 Task: Research Airbnb options in Gharyan, Libya from 12th December, 2023 to 16th December, 2023 for 8 adults.8 bedrooms having 8 beds and 8 bathrooms. Property type can be hotel. Amenities needed are: wifi, TV, free parkinig on premises, gym, breakfast. Look for 3 properties as per requirement.
Action: Mouse moved to (485, 73)
Screenshot: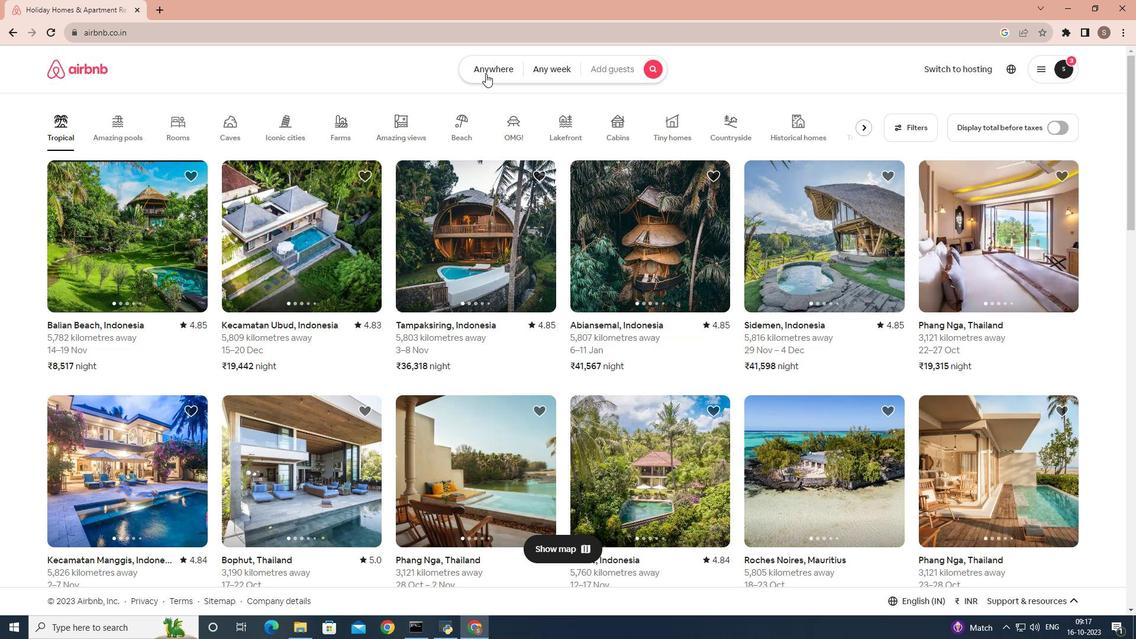 
Action: Mouse pressed left at (485, 73)
Screenshot: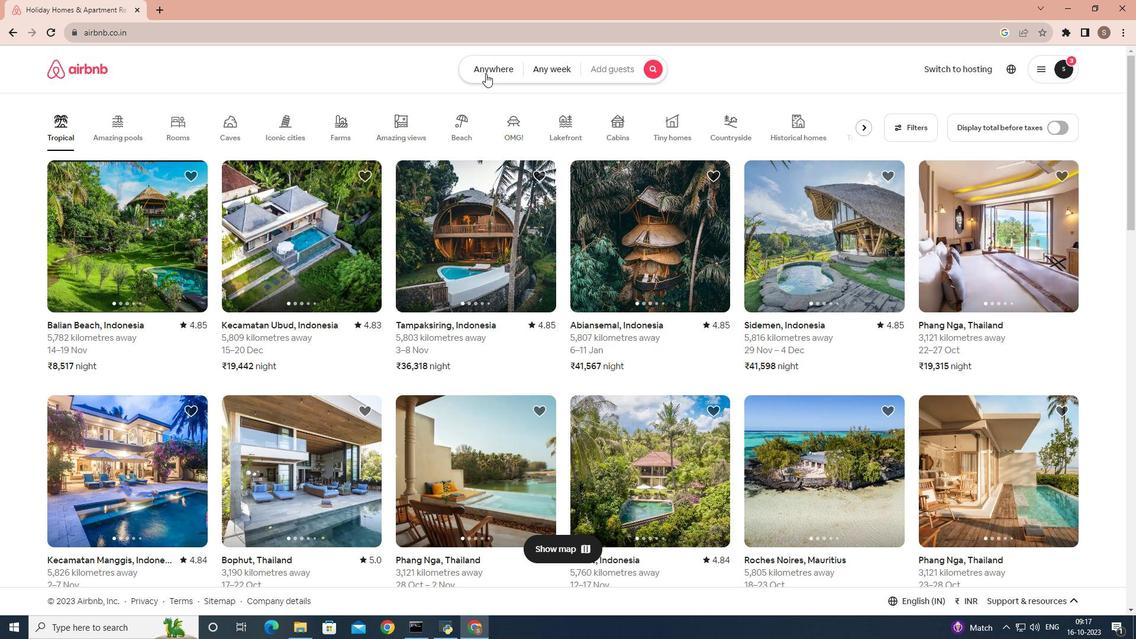 
Action: Mouse moved to (418, 116)
Screenshot: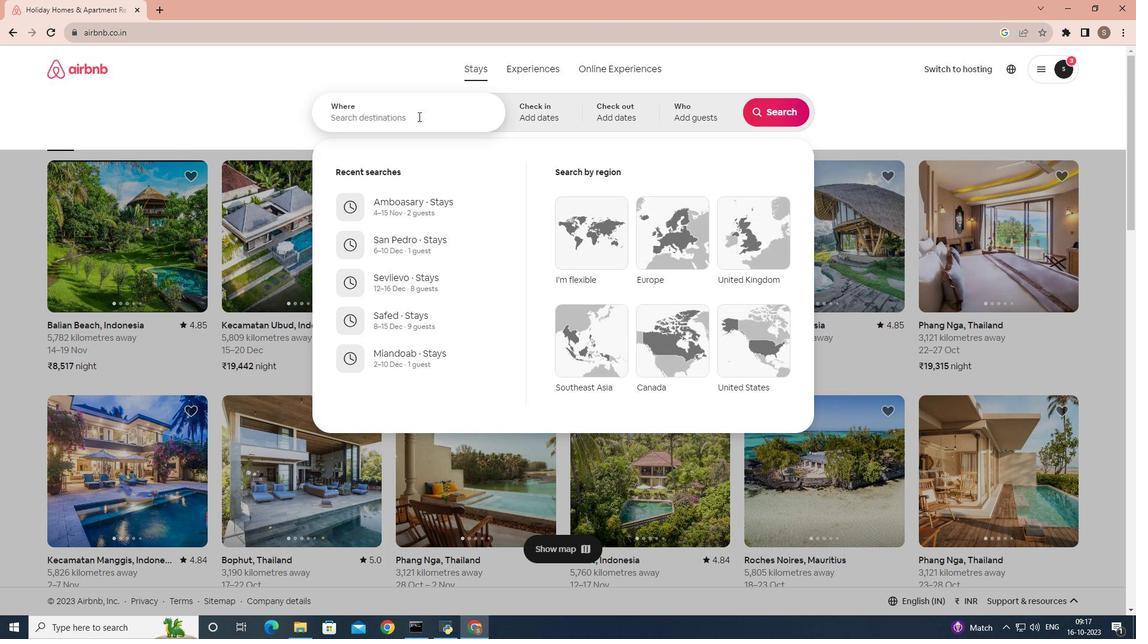 
Action: Mouse pressed left at (418, 116)
Screenshot: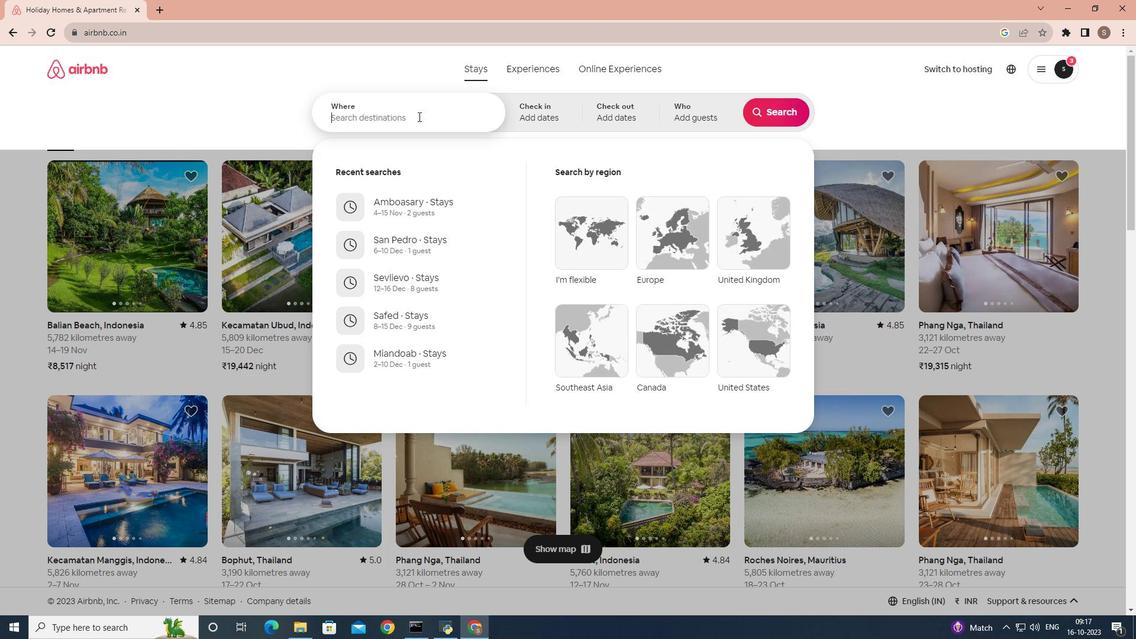 
Action: Key pressed <Key.shift><Key.shift>Gharyan,<Key.space><Key.shift>Libya
Screenshot: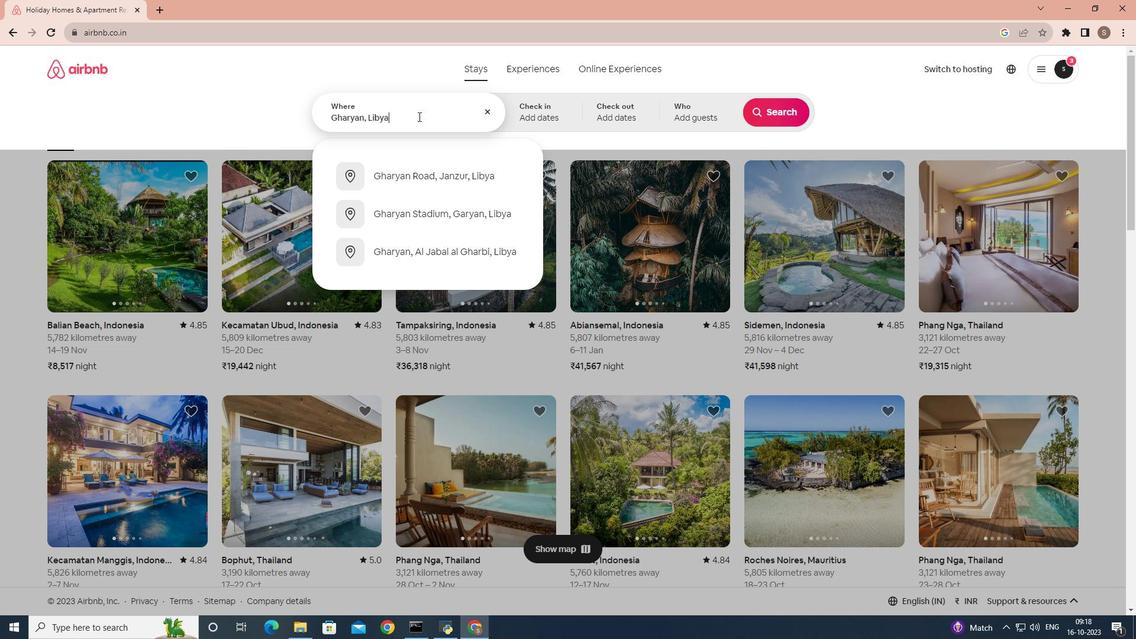 
Action: Mouse moved to (522, 113)
Screenshot: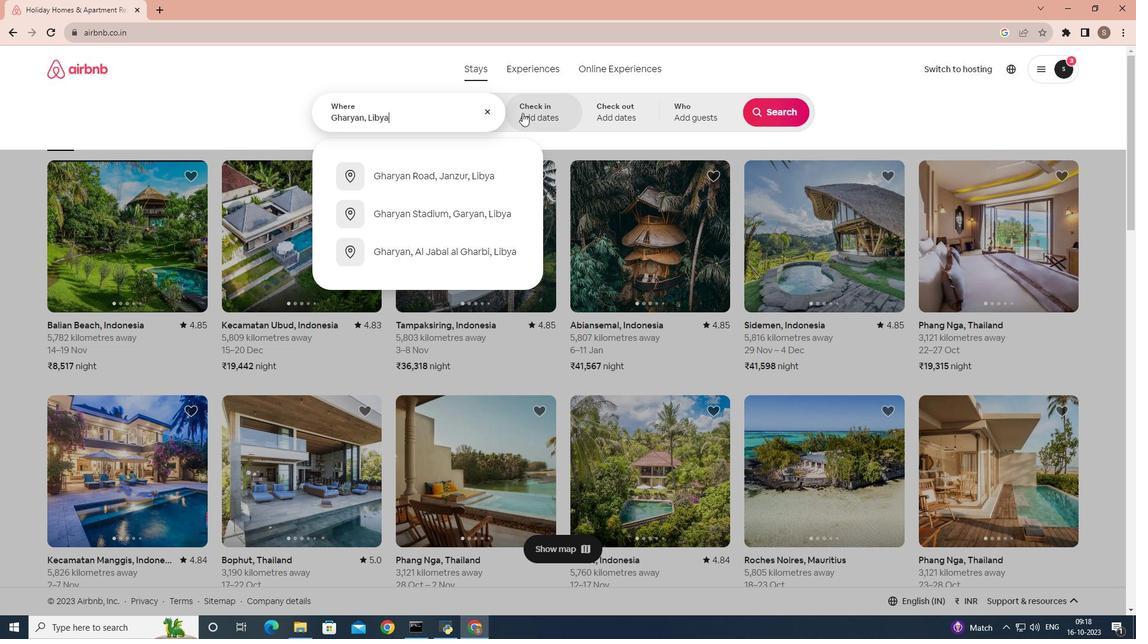 
Action: Mouse pressed left at (522, 113)
Screenshot: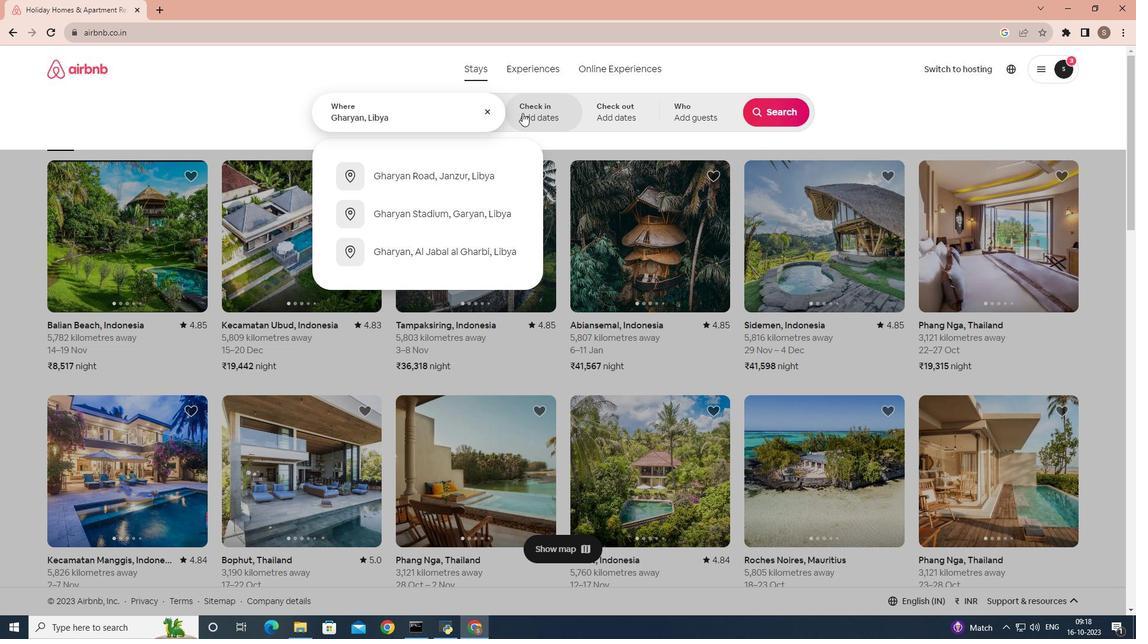 
Action: Mouse moved to (773, 205)
Screenshot: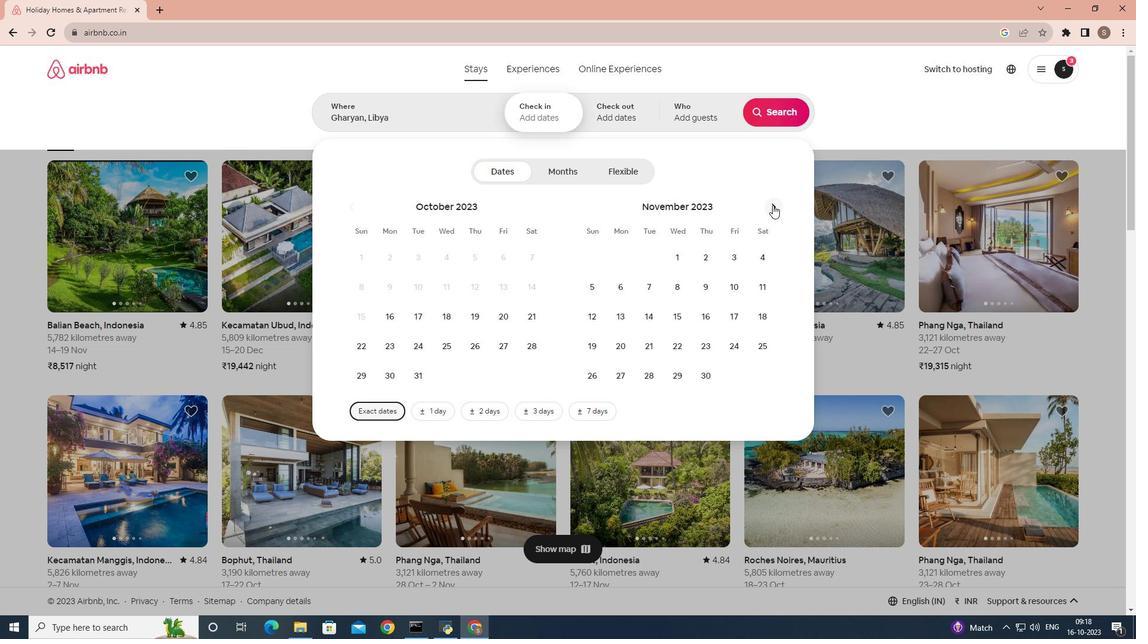 
Action: Mouse pressed left at (773, 205)
Screenshot: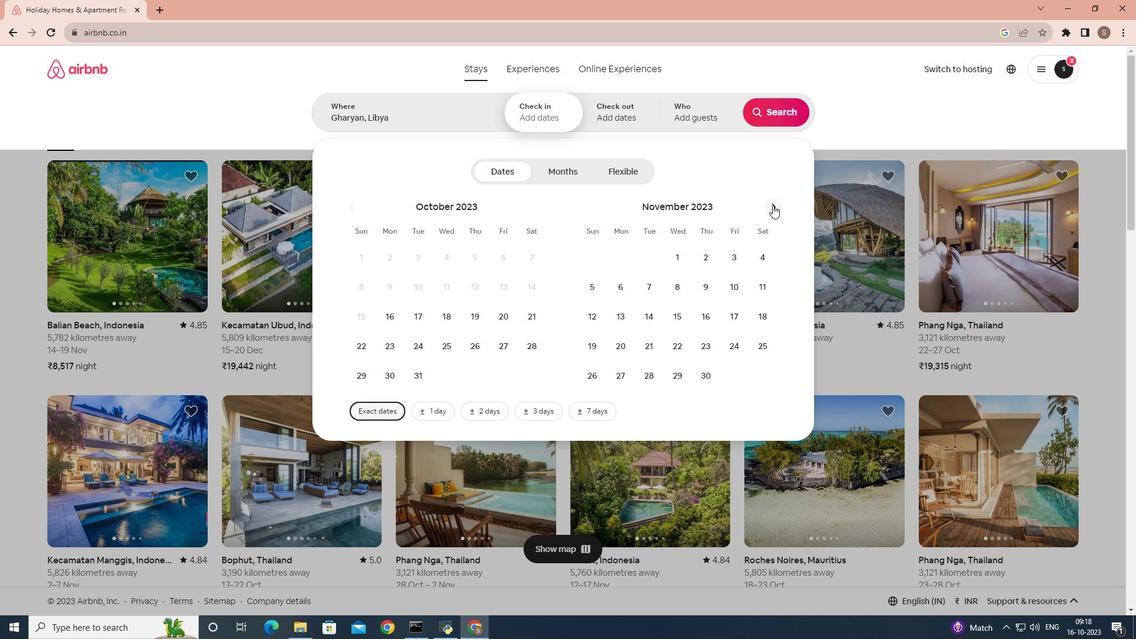 
Action: Mouse moved to (640, 315)
Screenshot: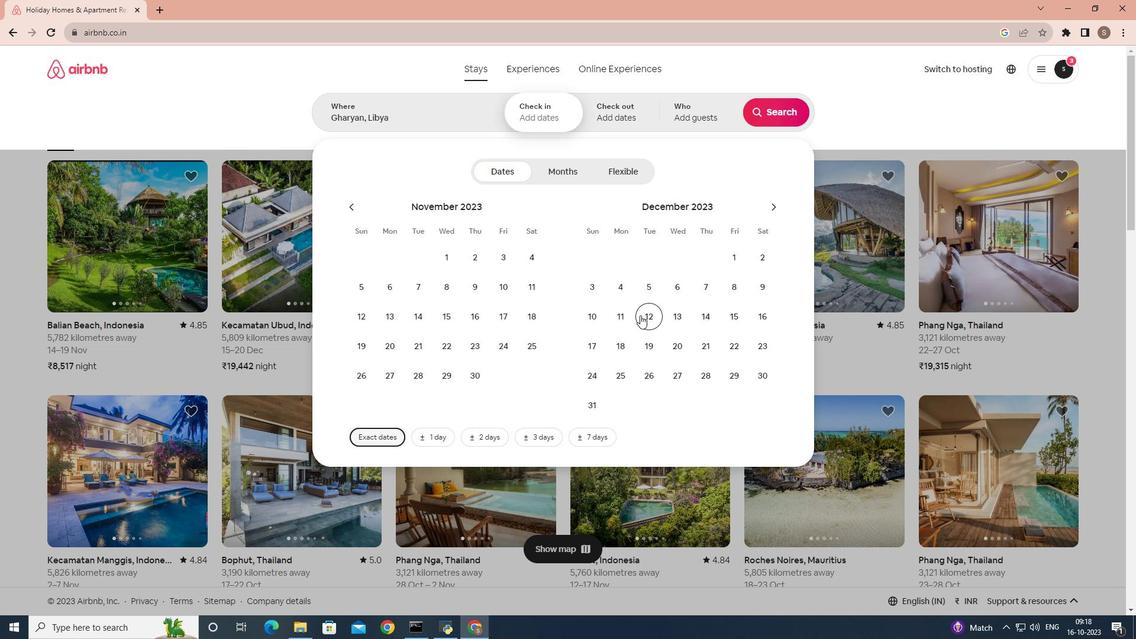 
Action: Mouse pressed left at (640, 315)
Screenshot: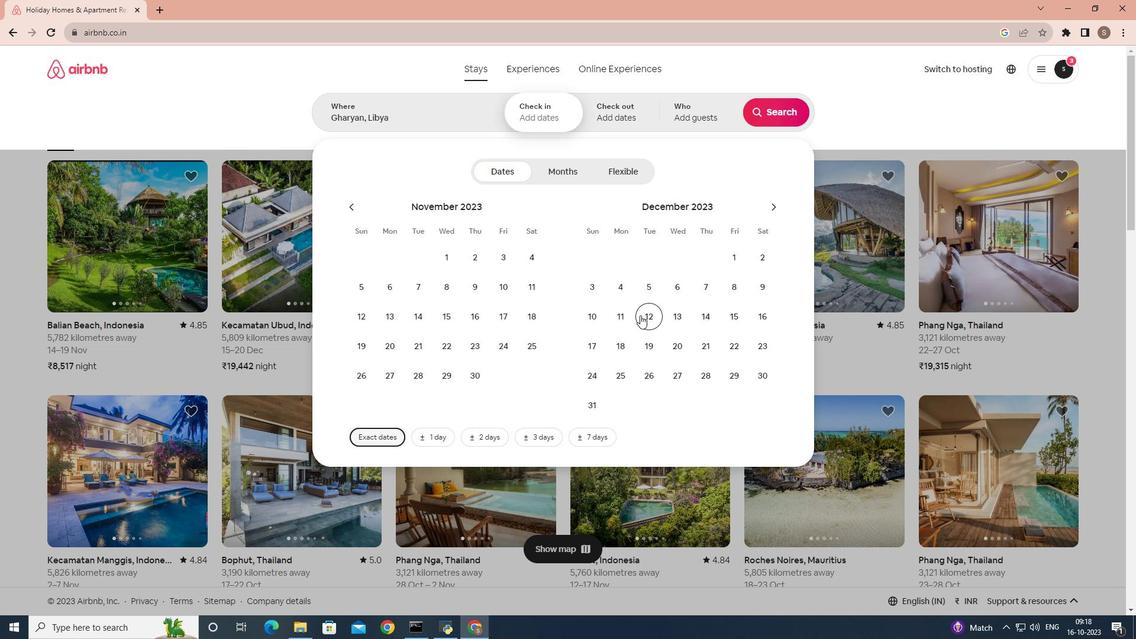 
Action: Mouse moved to (762, 314)
Screenshot: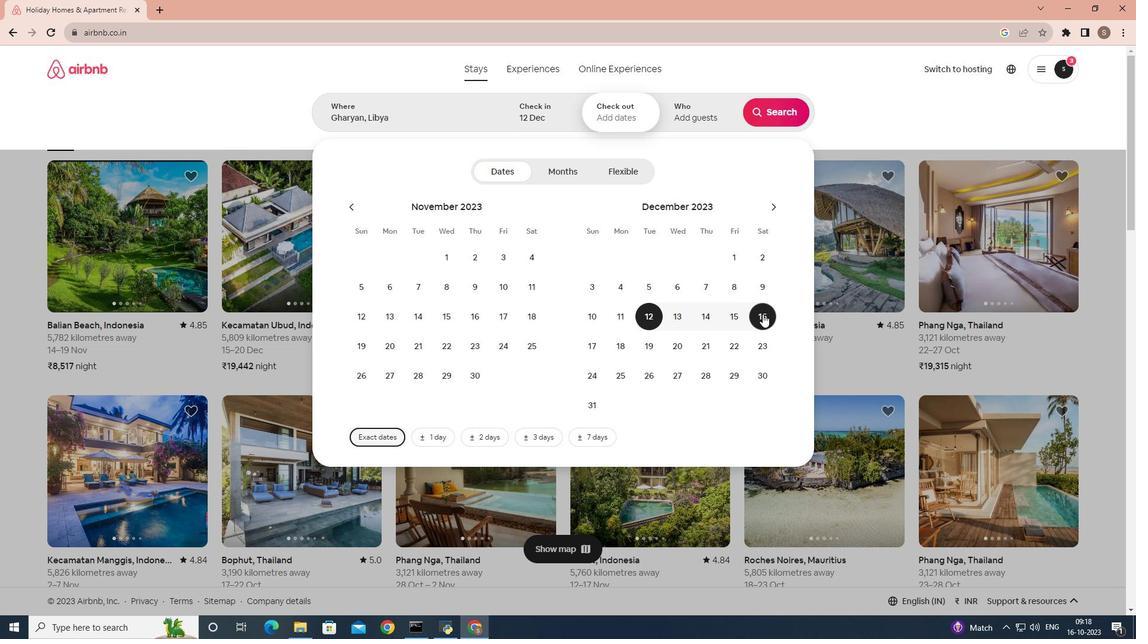 
Action: Mouse pressed left at (762, 314)
Screenshot: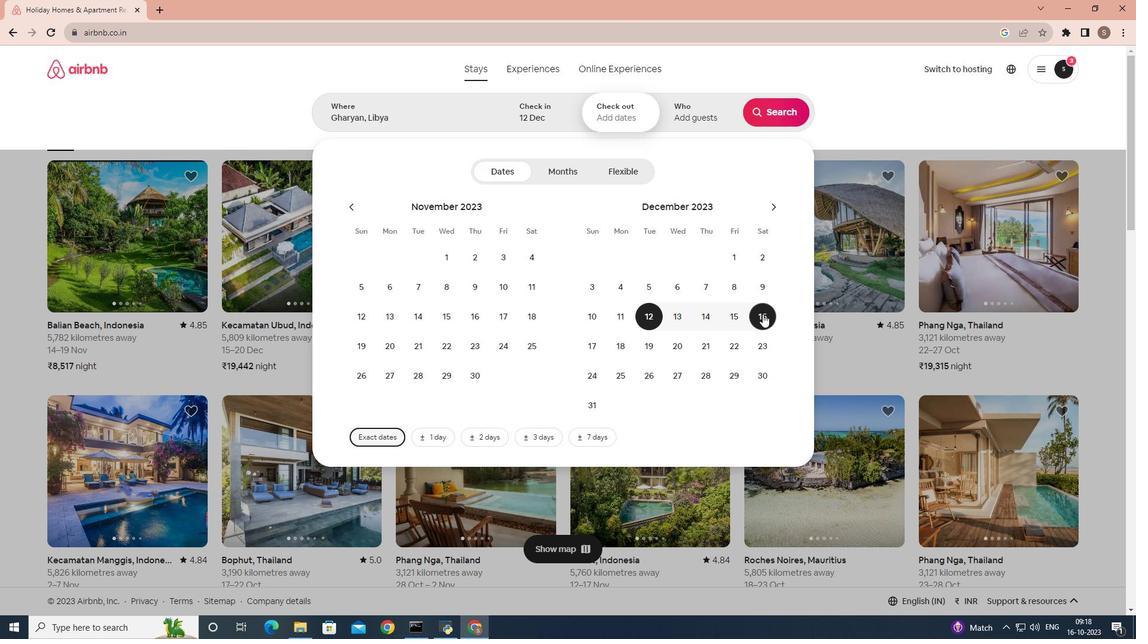 
Action: Mouse moved to (714, 116)
Screenshot: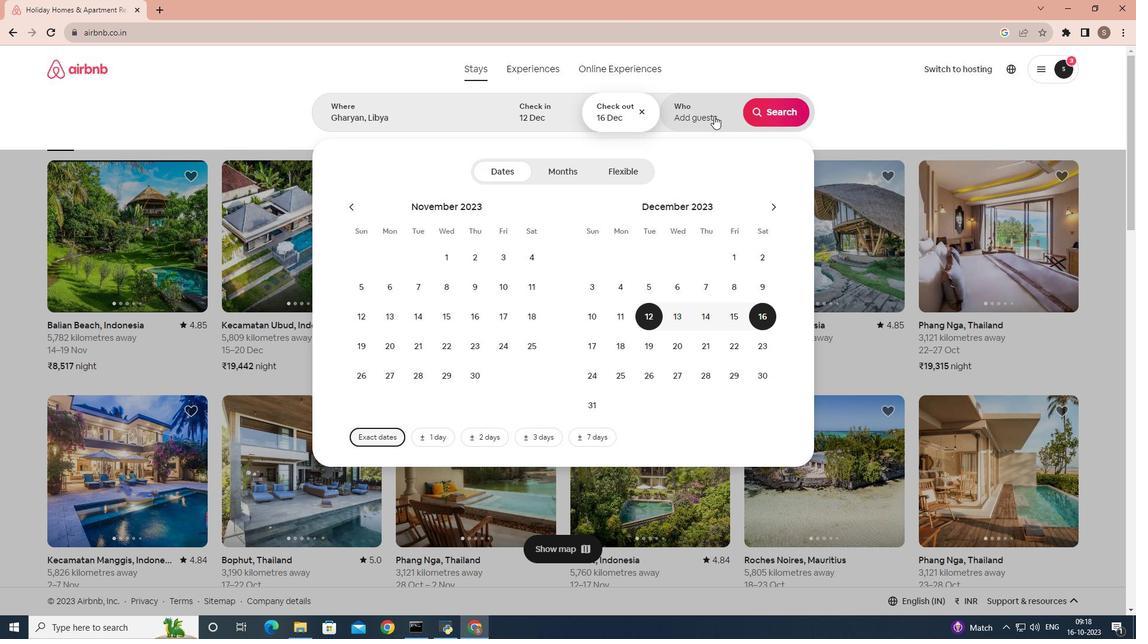 
Action: Mouse pressed left at (714, 116)
Screenshot: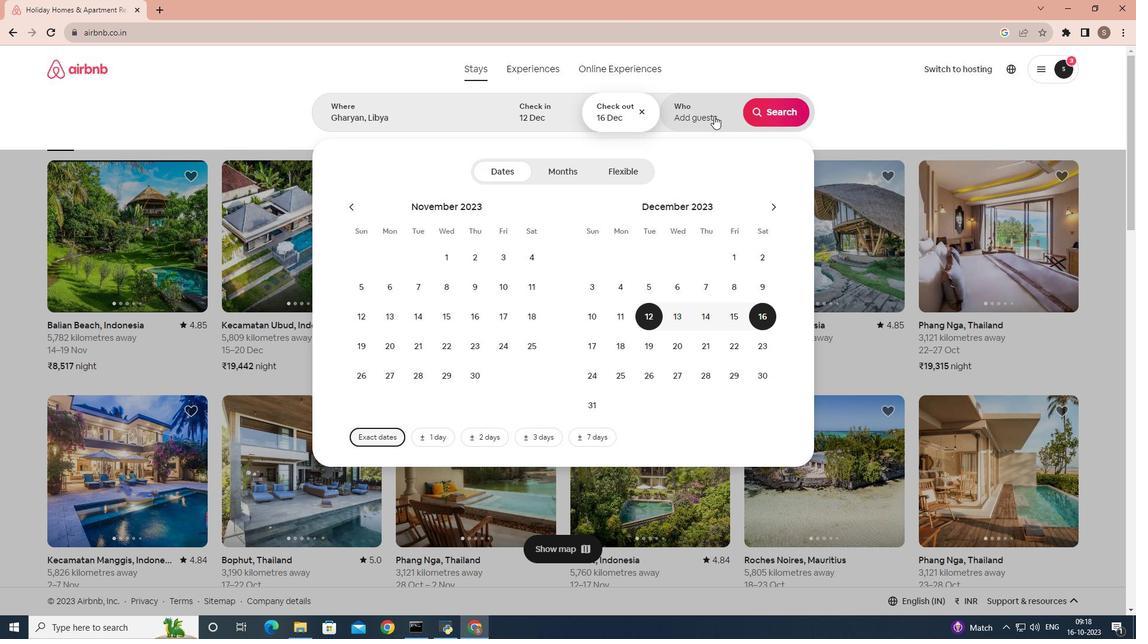 
Action: Mouse moved to (786, 178)
Screenshot: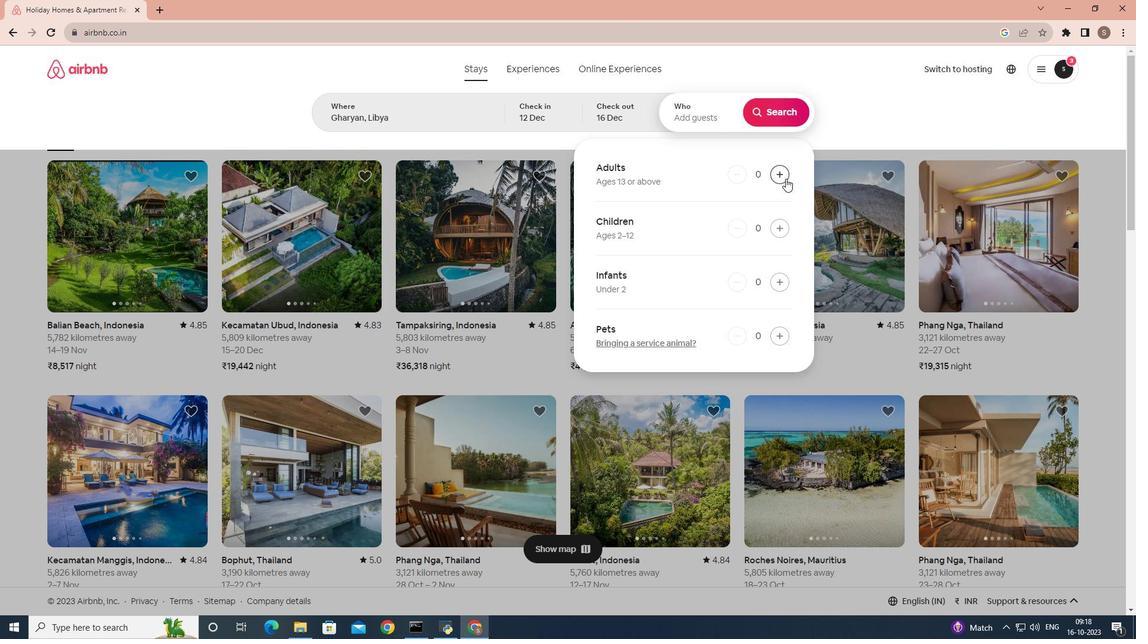
Action: Mouse pressed left at (786, 178)
Screenshot: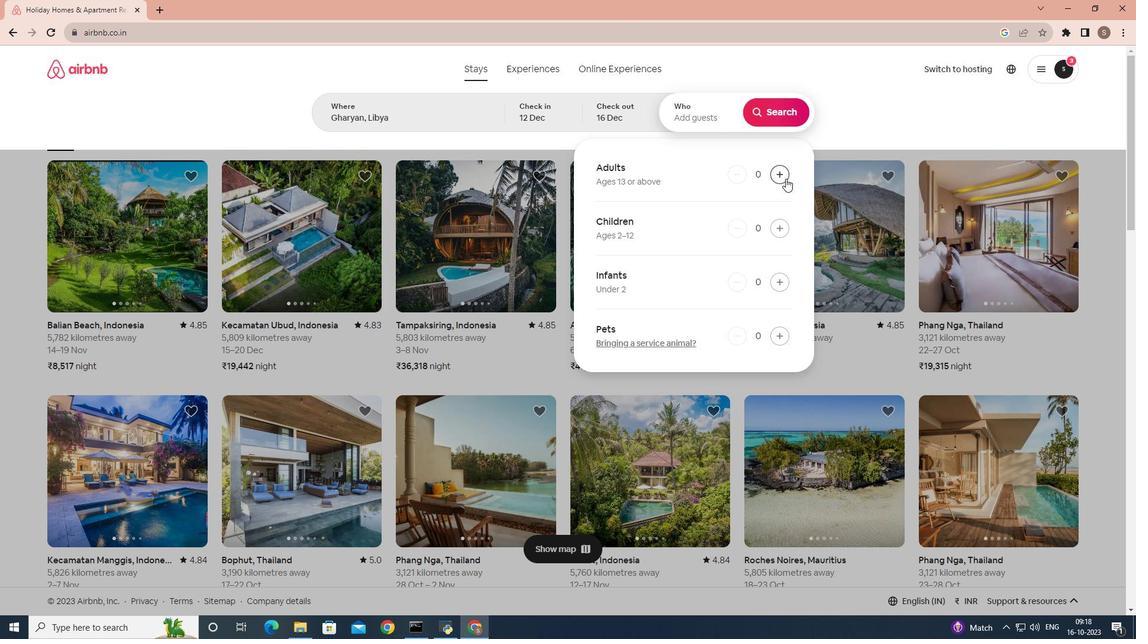 
Action: Mouse pressed left at (786, 178)
Screenshot: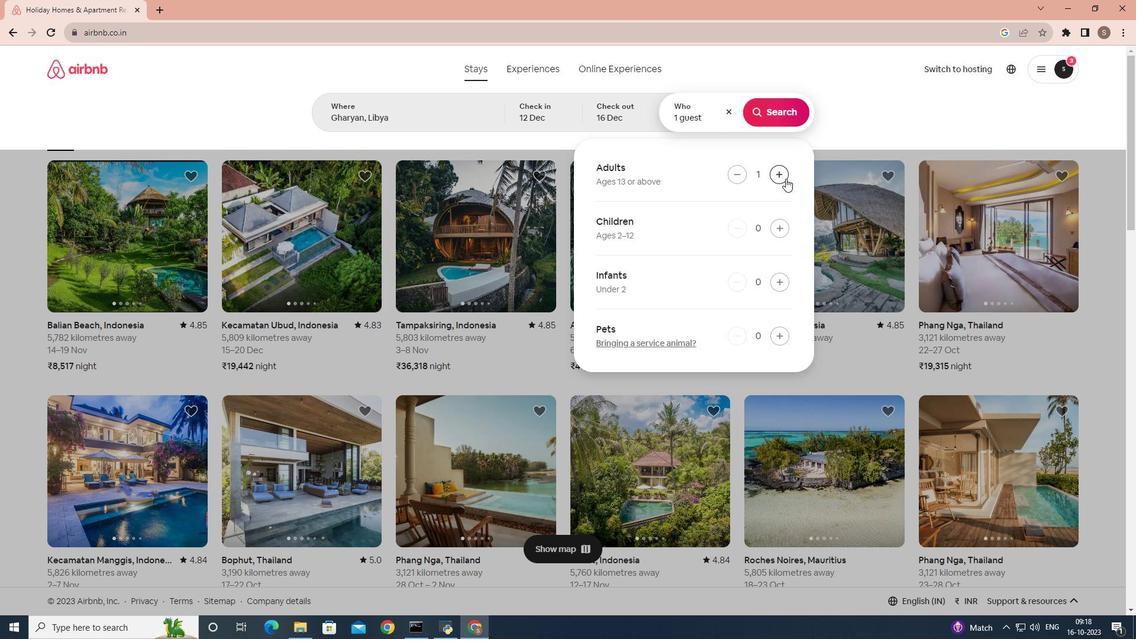 
Action: Mouse pressed left at (786, 178)
Screenshot: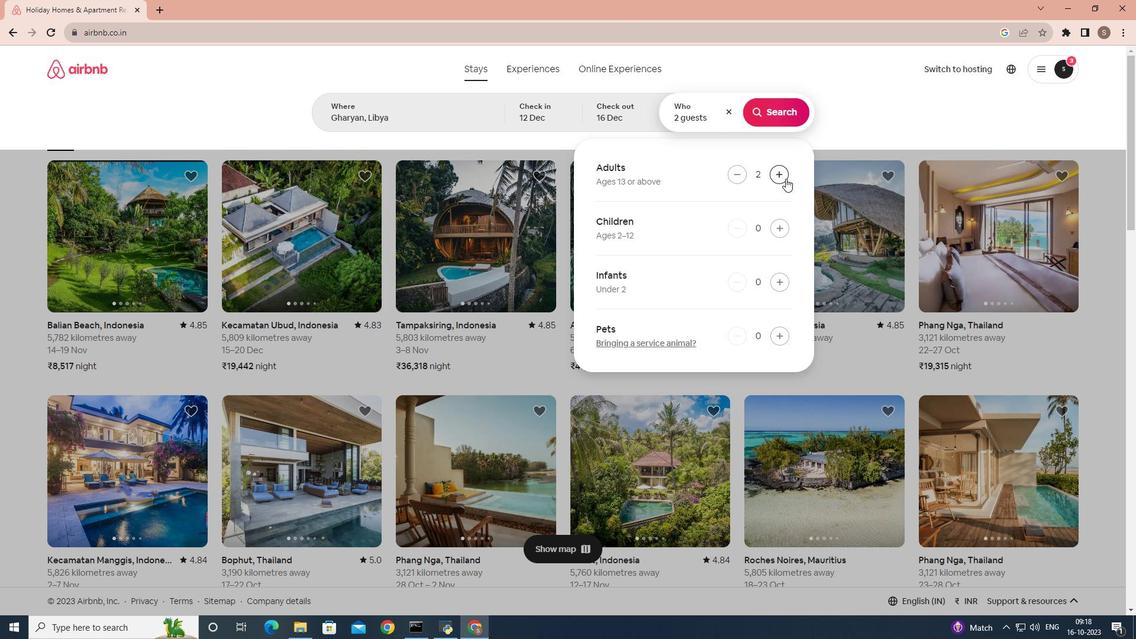 
Action: Mouse pressed left at (786, 178)
Screenshot: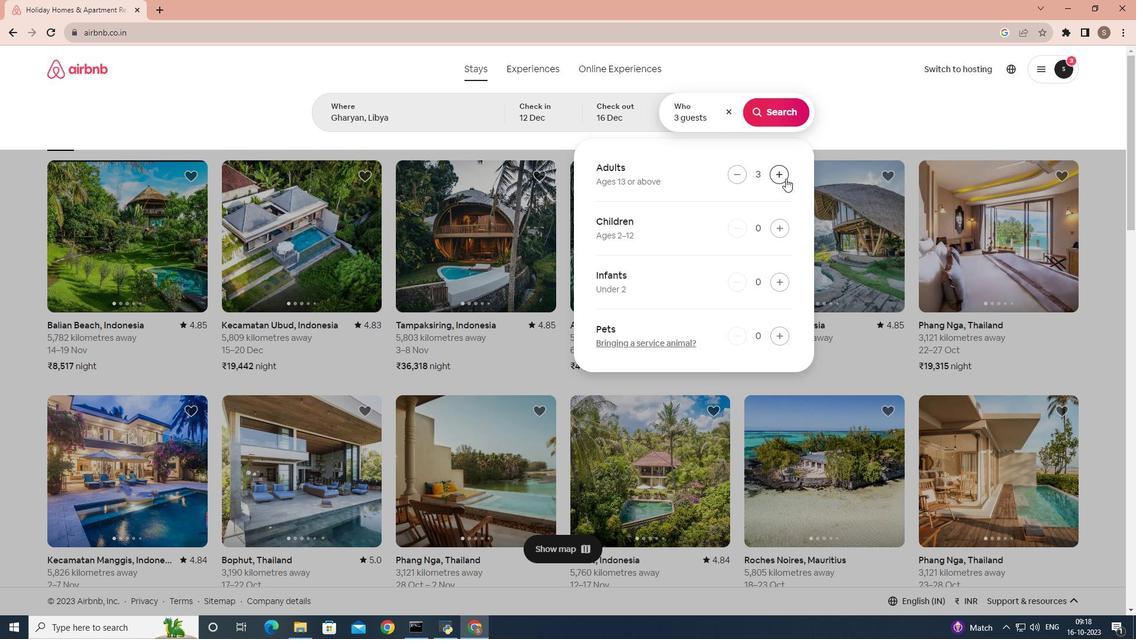 
Action: Mouse pressed left at (786, 178)
Screenshot: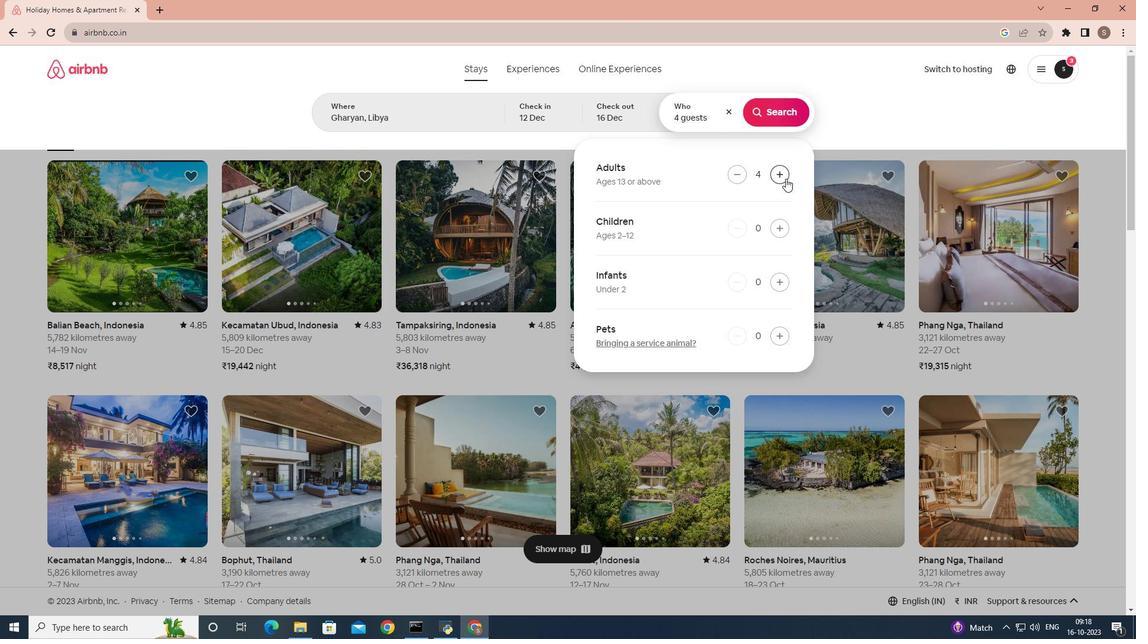 
Action: Mouse pressed left at (786, 178)
Screenshot: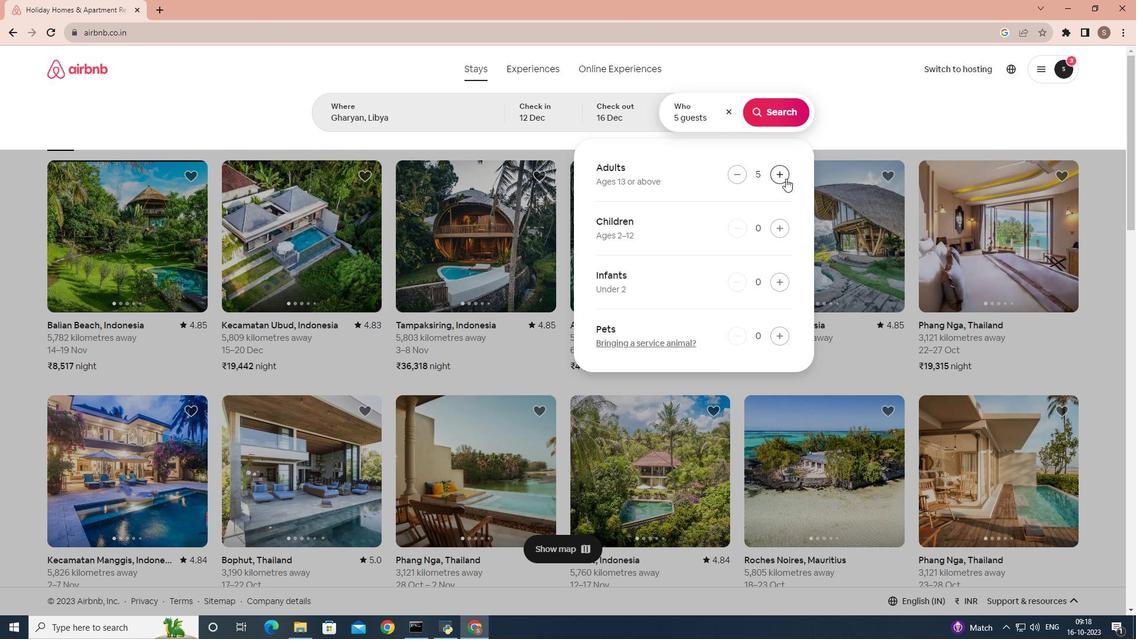 
Action: Mouse pressed left at (786, 178)
Screenshot: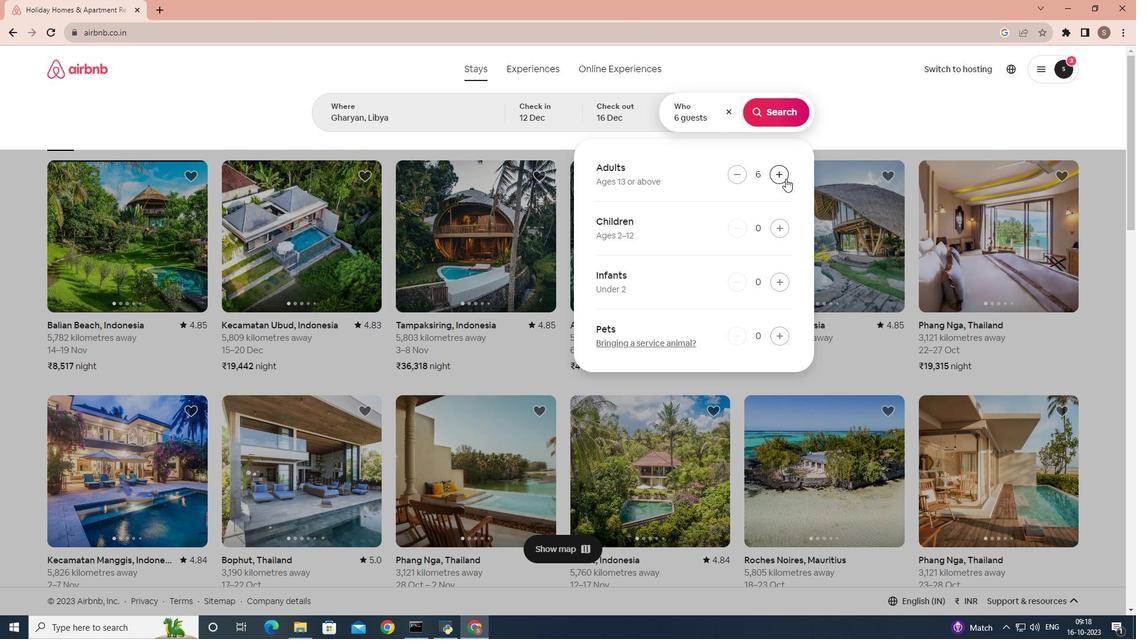 
Action: Mouse pressed left at (786, 178)
Screenshot: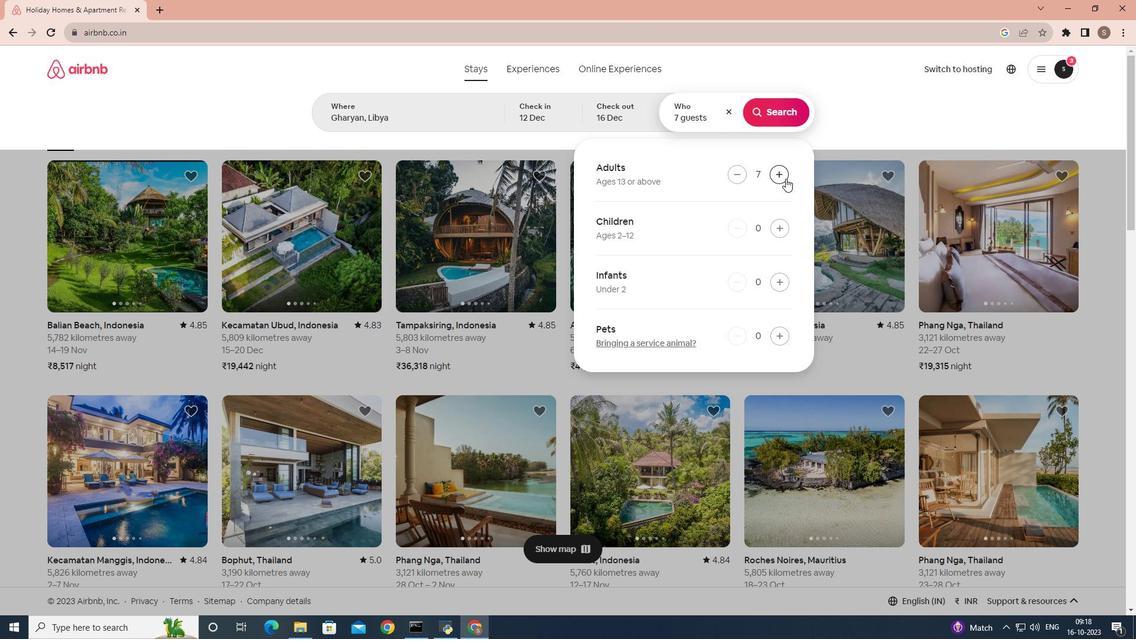 
Action: Mouse moved to (758, 114)
Screenshot: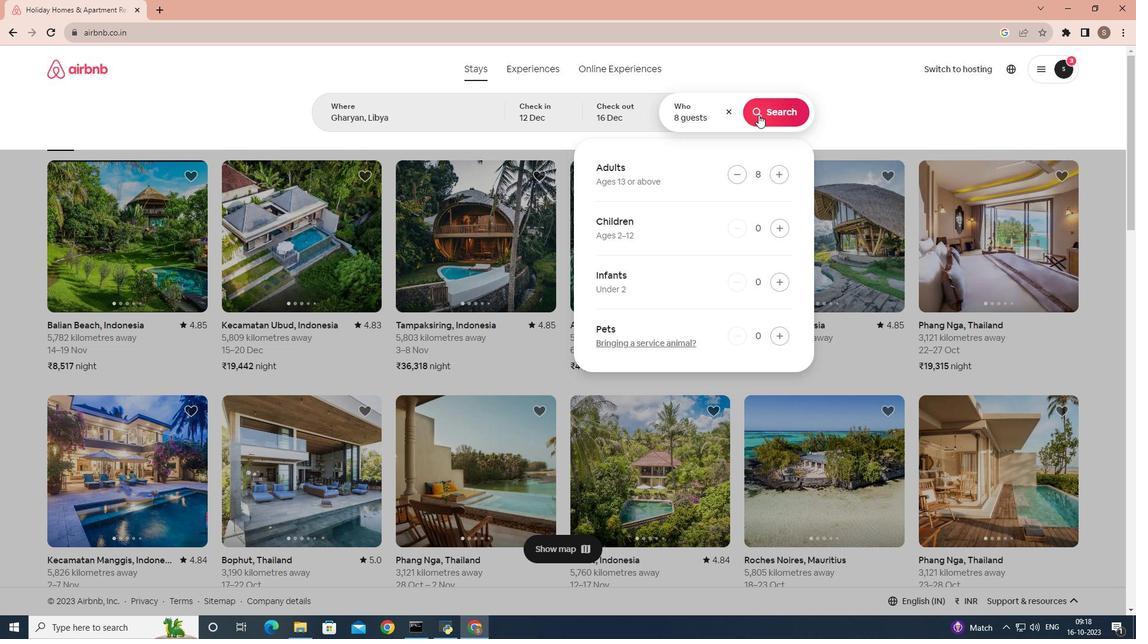 
Action: Mouse pressed left at (758, 114)
Screenshot: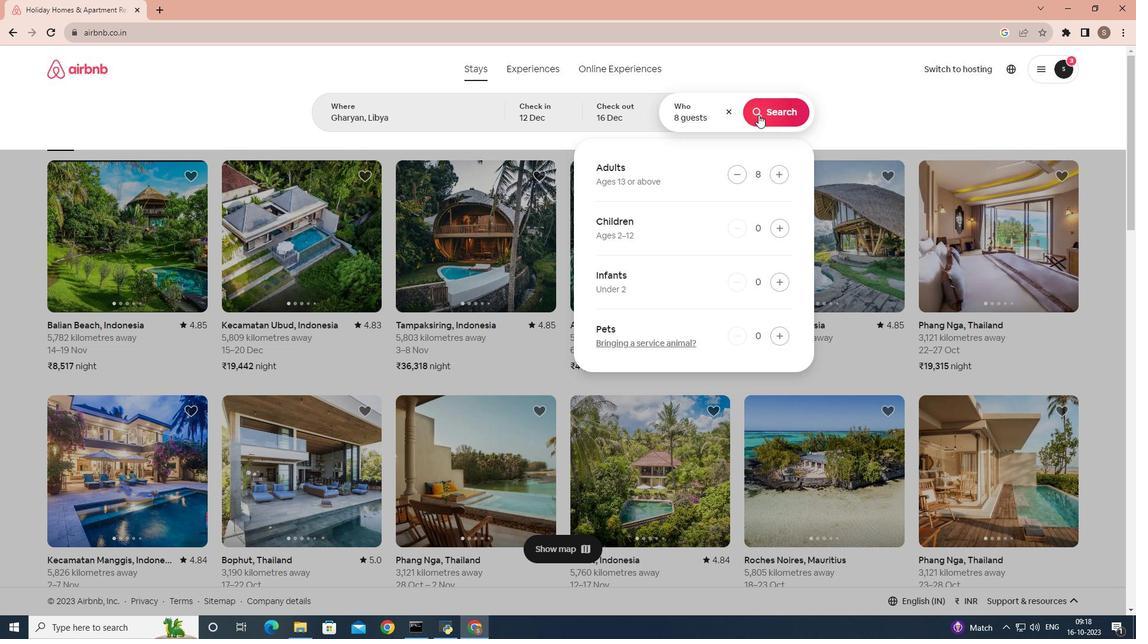 
Action: Mouse moved to (952, 117)
Screenshot: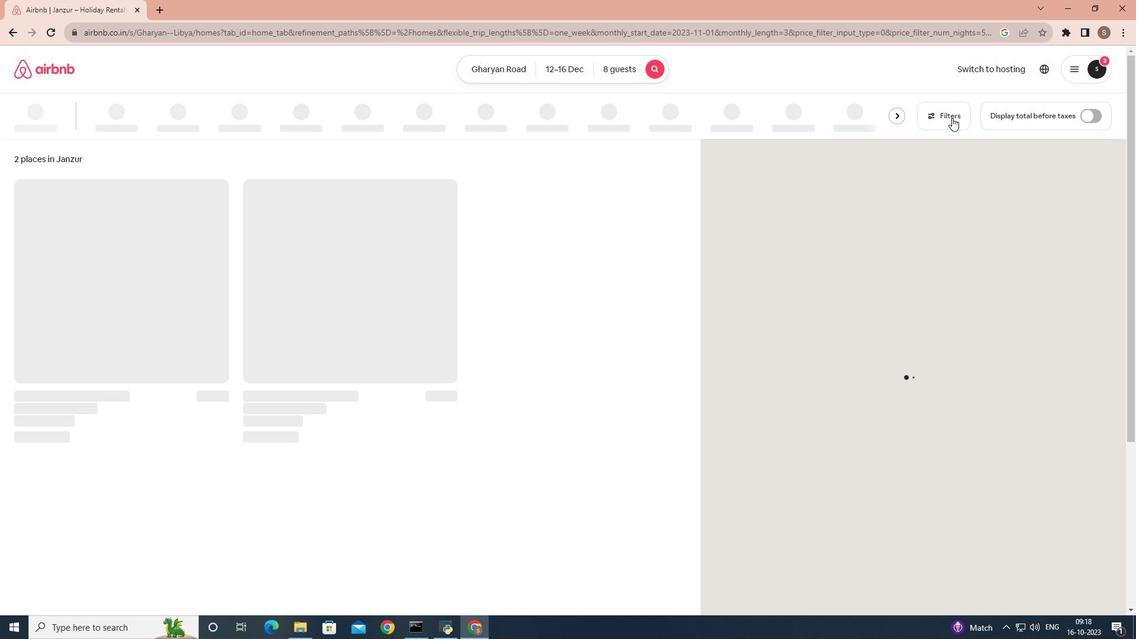 
Action: Mouse pressed left at (952, 117)
Screenshot: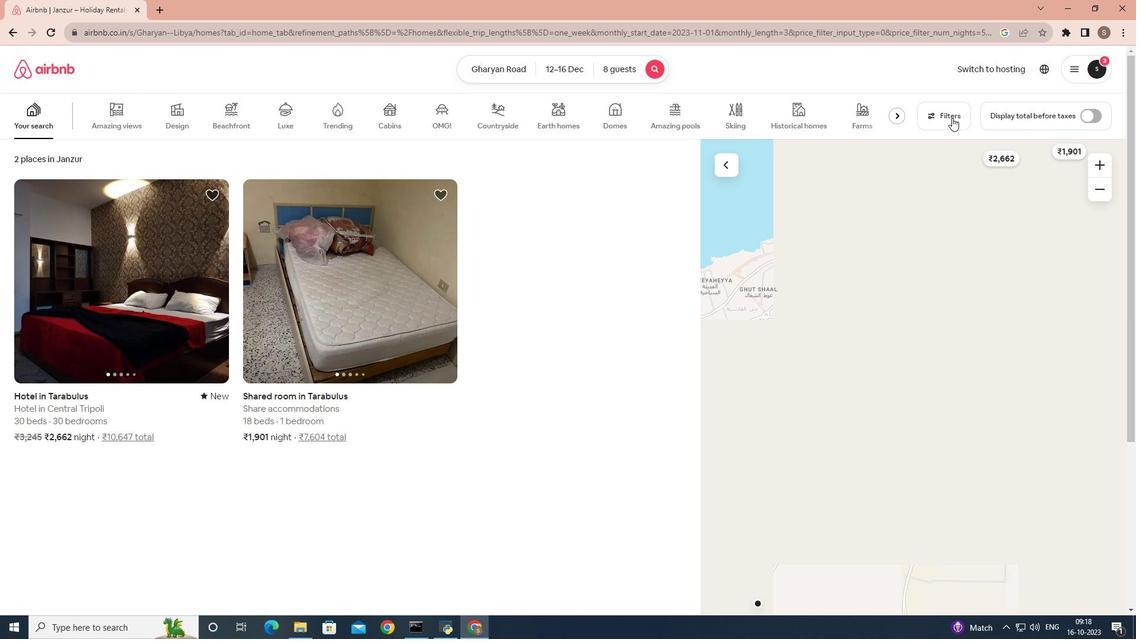 
Action: Mouse moved to (619, 311)
Screenshot: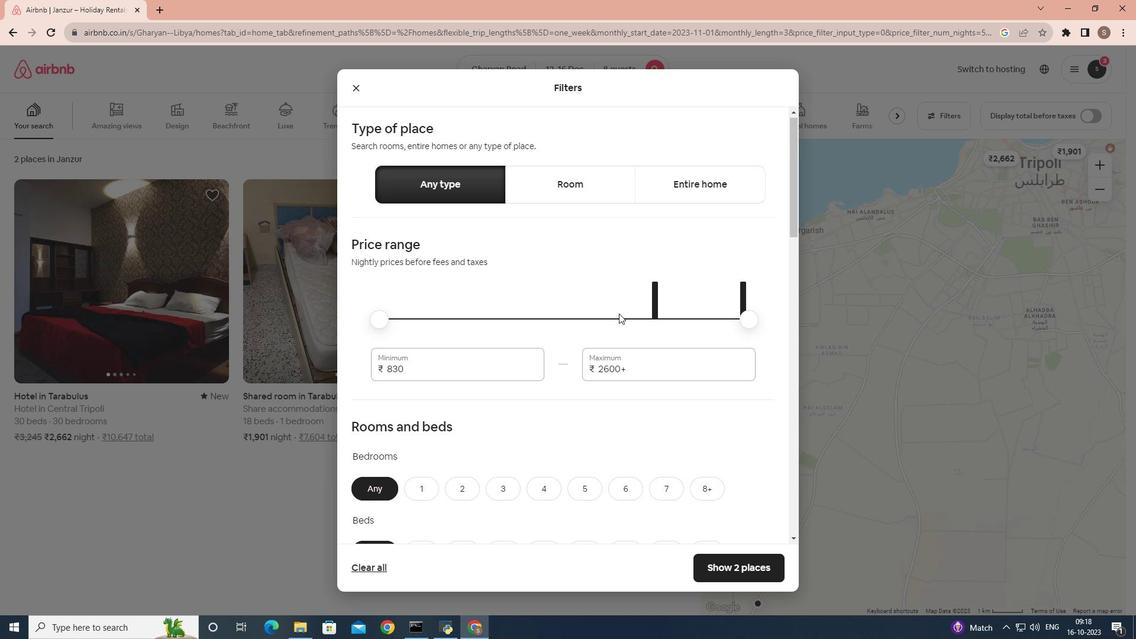 
Action: Mouse scrolled (619, 310) with delta (0, 0)
Screenshot: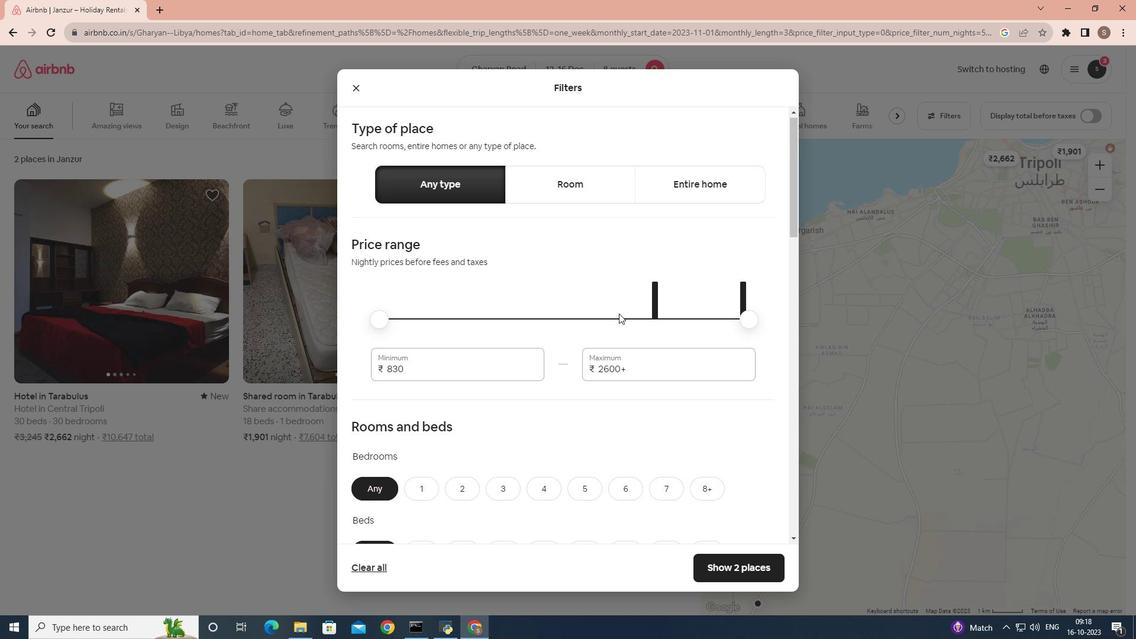 
Action: Mouse moved to (709, 425)
Screenshot: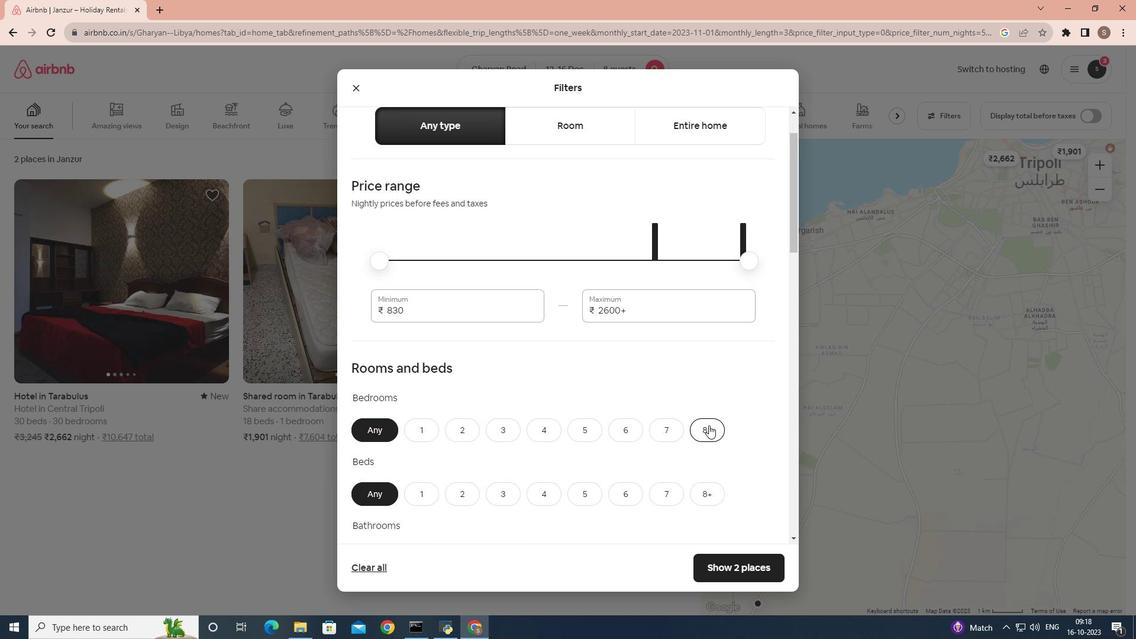
Action: Mouse pressed left at (709, 425)
Screenshot: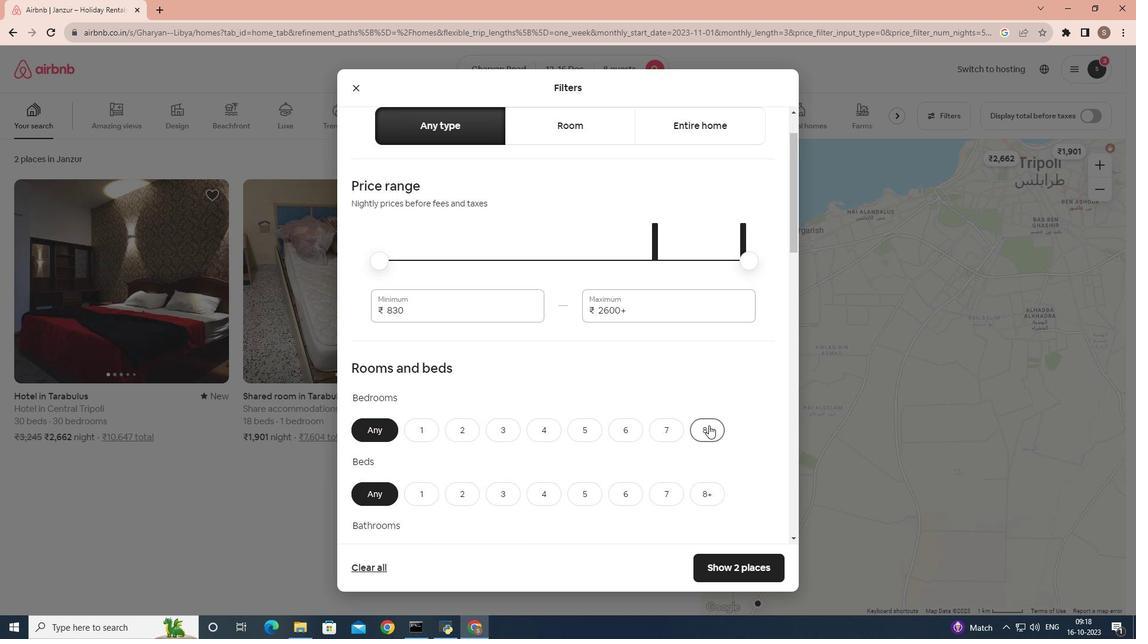 
Action: Mouse scrolled (709, 424) with delta (0, 0)
Screenshot: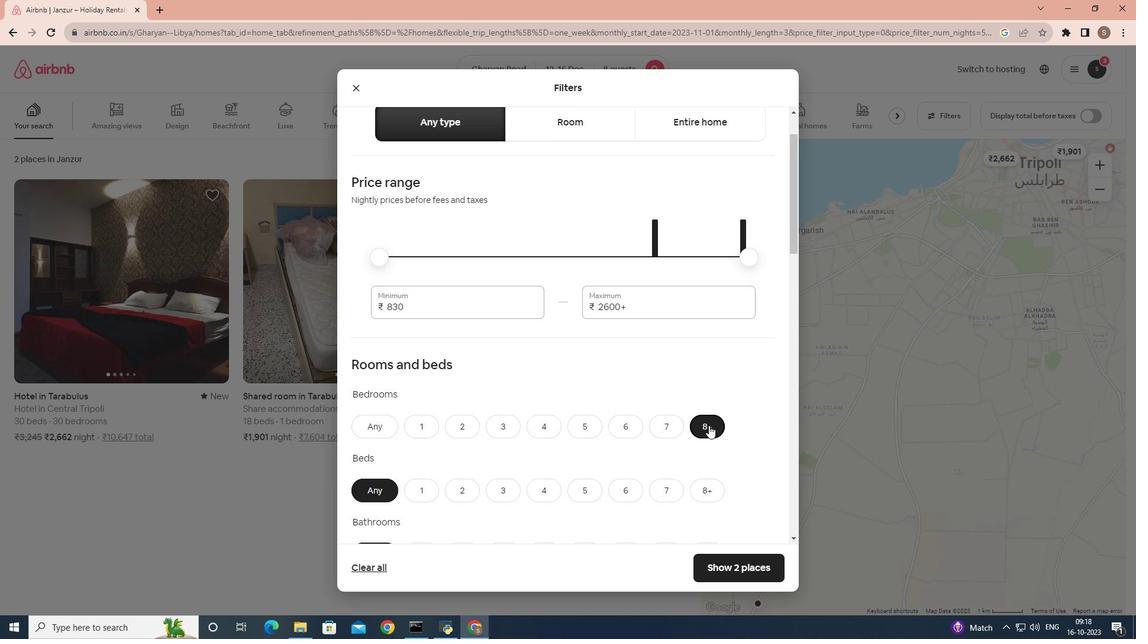 
Action: Mouse moved to (709, 431)
Screenshot: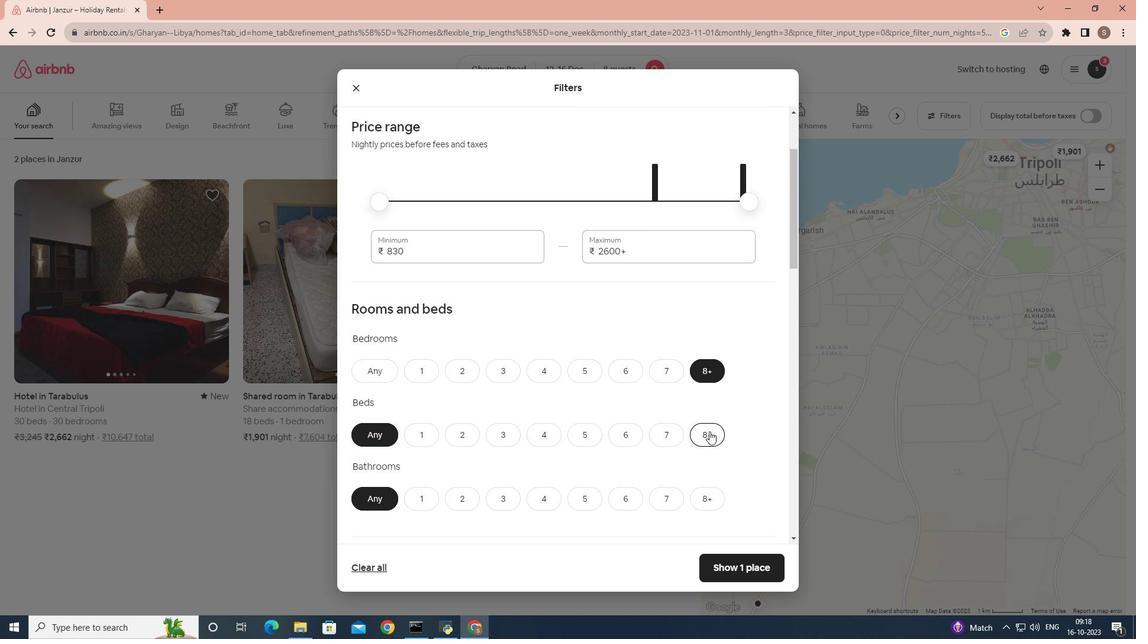 
Action: Mouse pressed left at (709, 431)
Screenshot: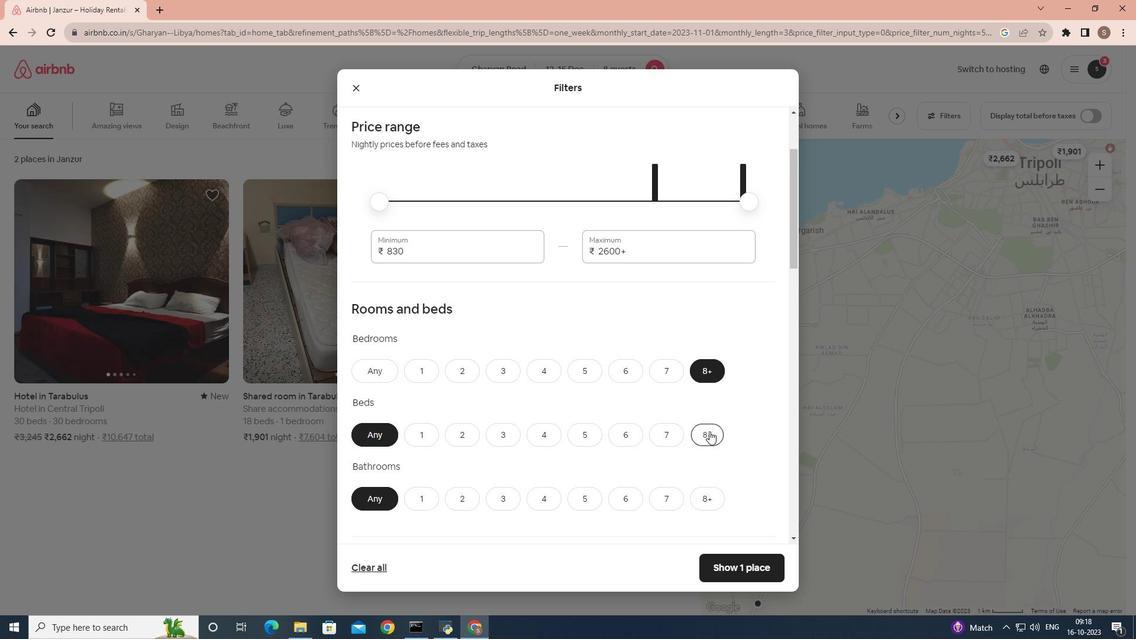 
Action: Mouse scrolled (709, 430) with delta (0, 0)
Screenshot: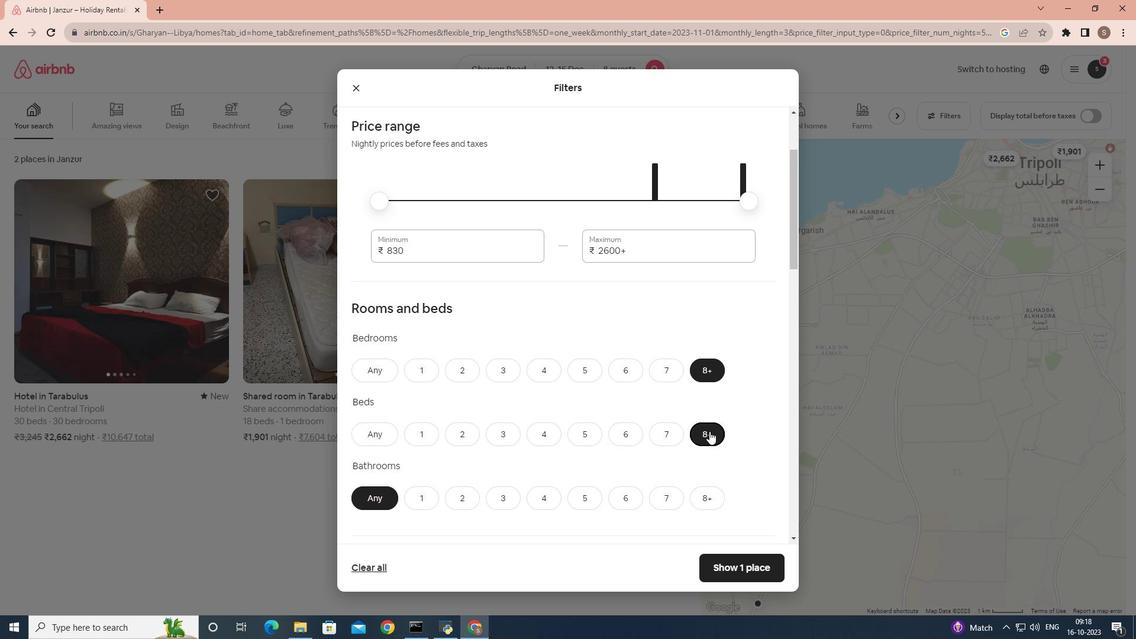 
Action: Mouse moved to (703, 438)
Screenshot: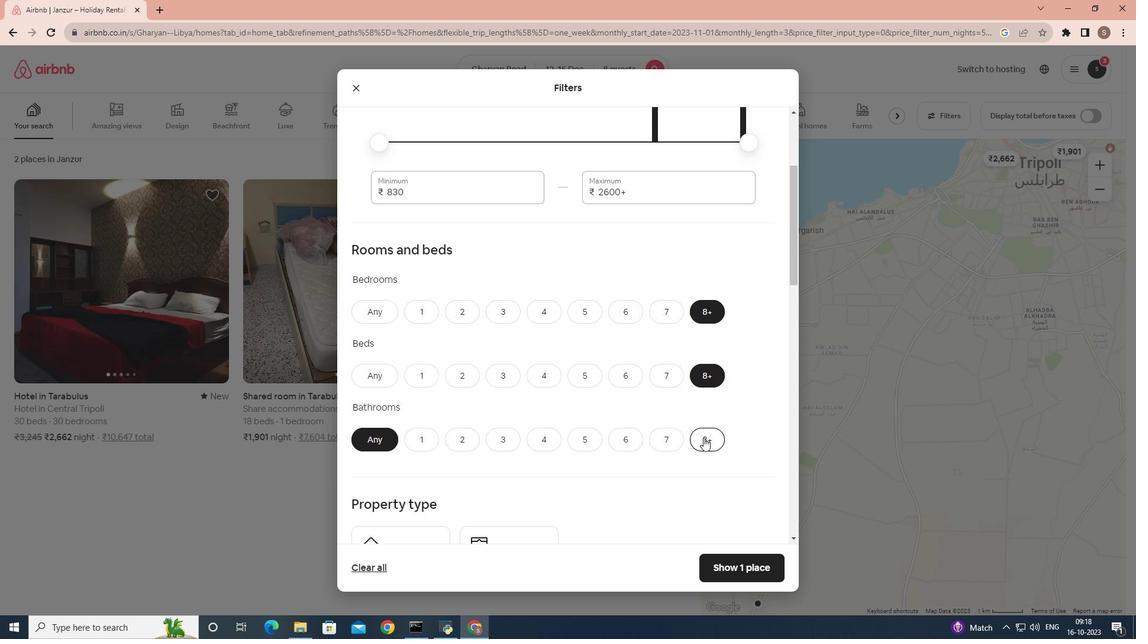 
Action: Mouse pressed left at (703, 438)
Screenshot: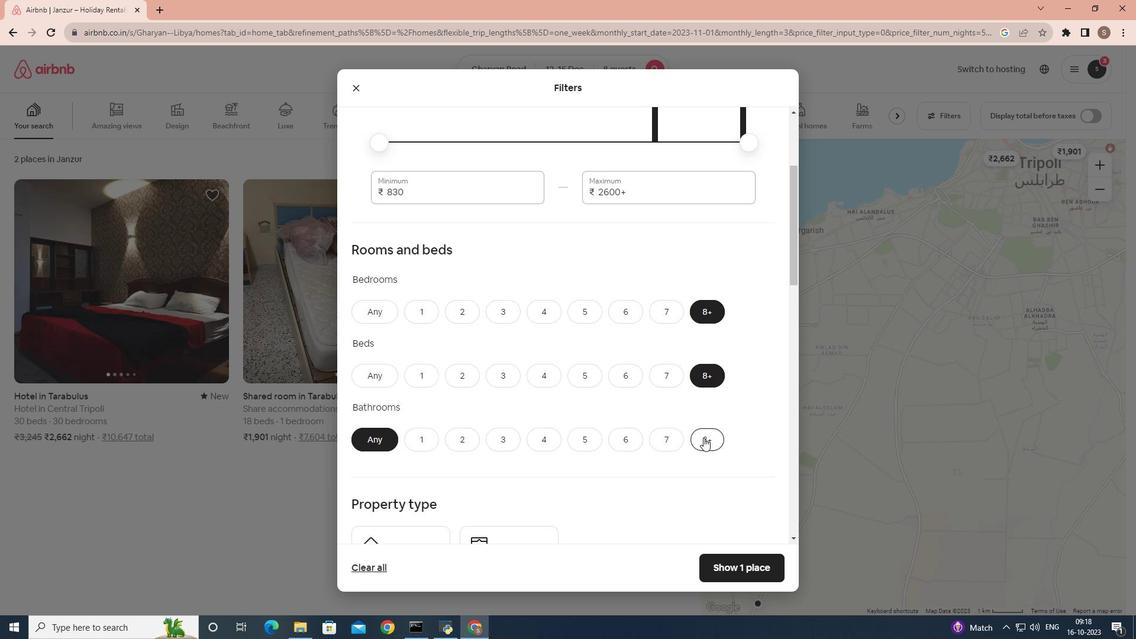 
Action: Mouse scrolled (703, 437) with delta (0, 0)
Screenshot: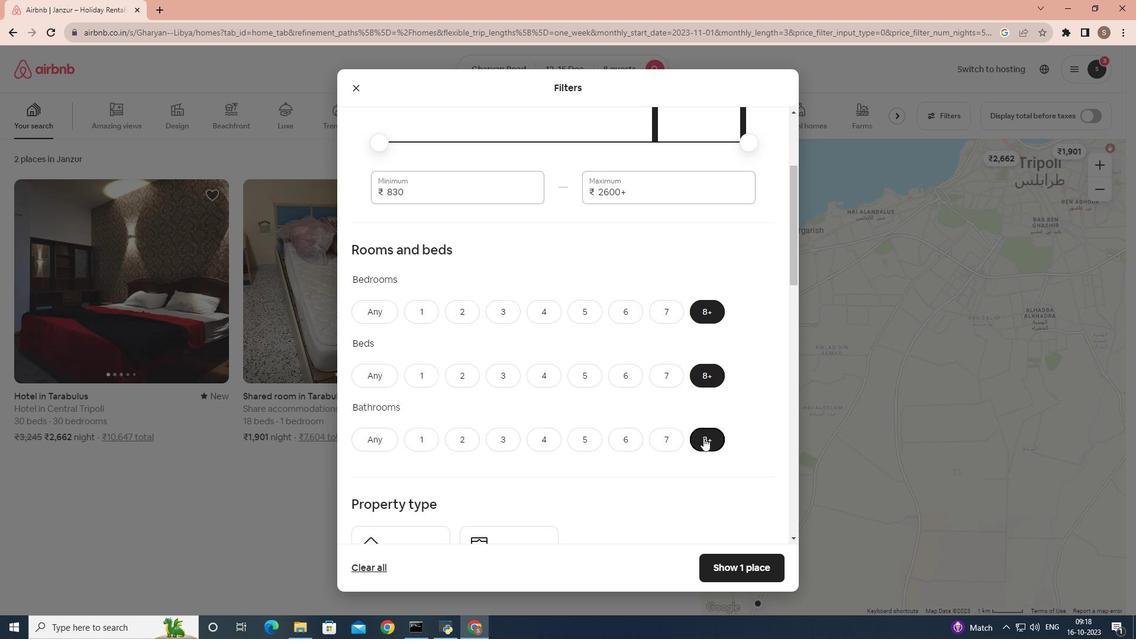 
Action: Mouse moved to (699, 430)
Screenshot: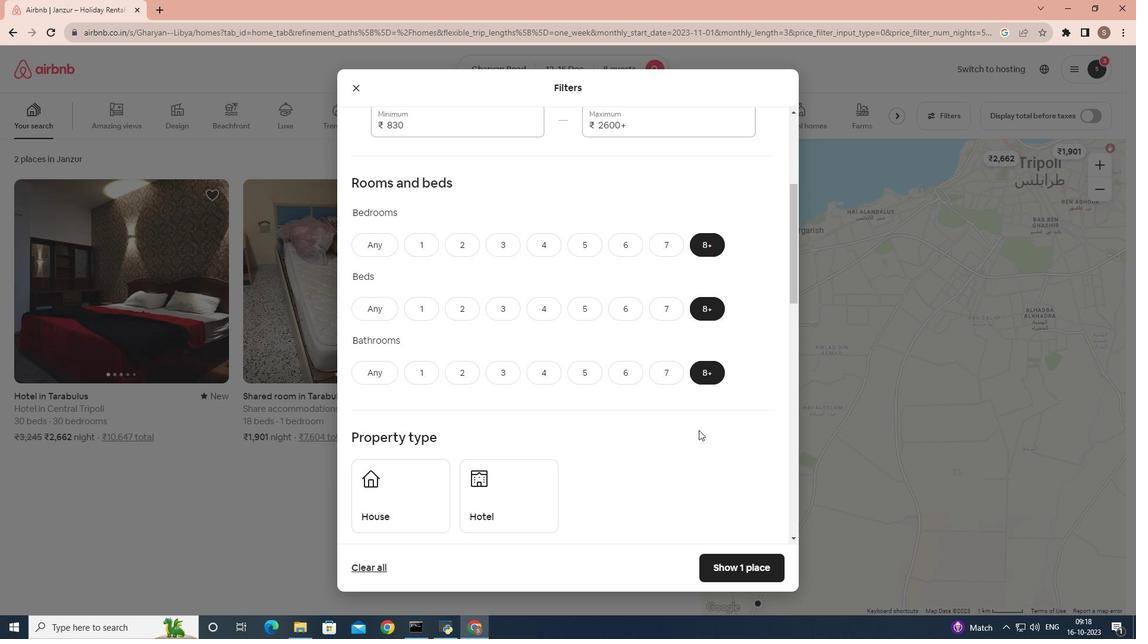 
Action: Mouse scrolled (699, 430) with delta (0, 0)
Screenshot: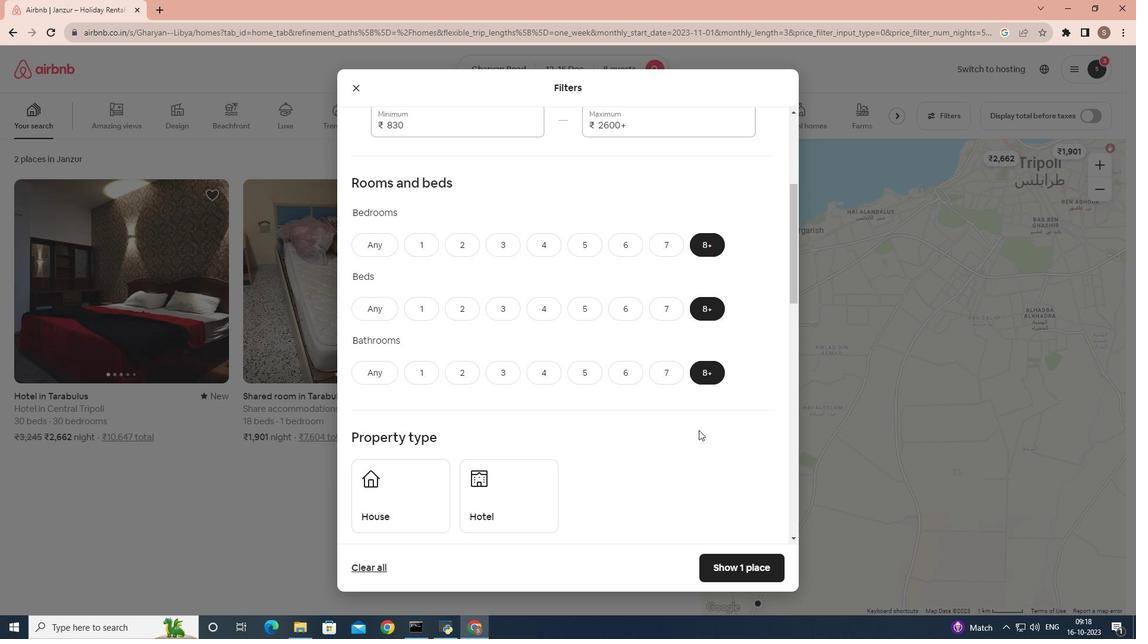 
Action: Mouse moved to (699, 430)
Screenshot: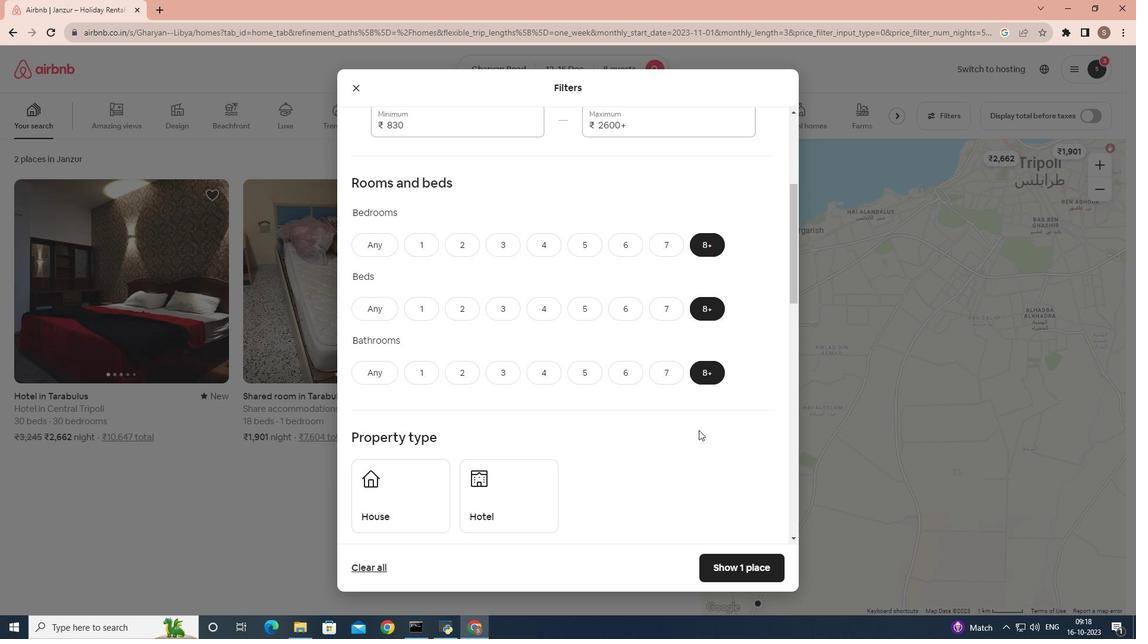
Action: Mouse scrolled (699, 429) with delta (0, 0)
Screenshot: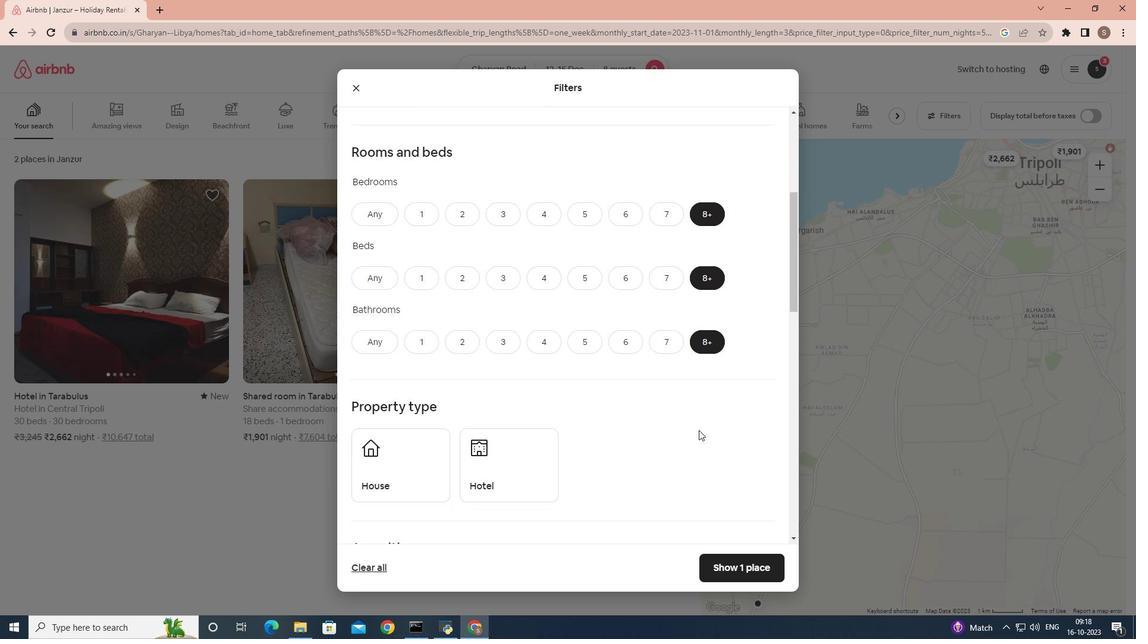 
Action: Mouse moved to (661, 416)
Screenshot: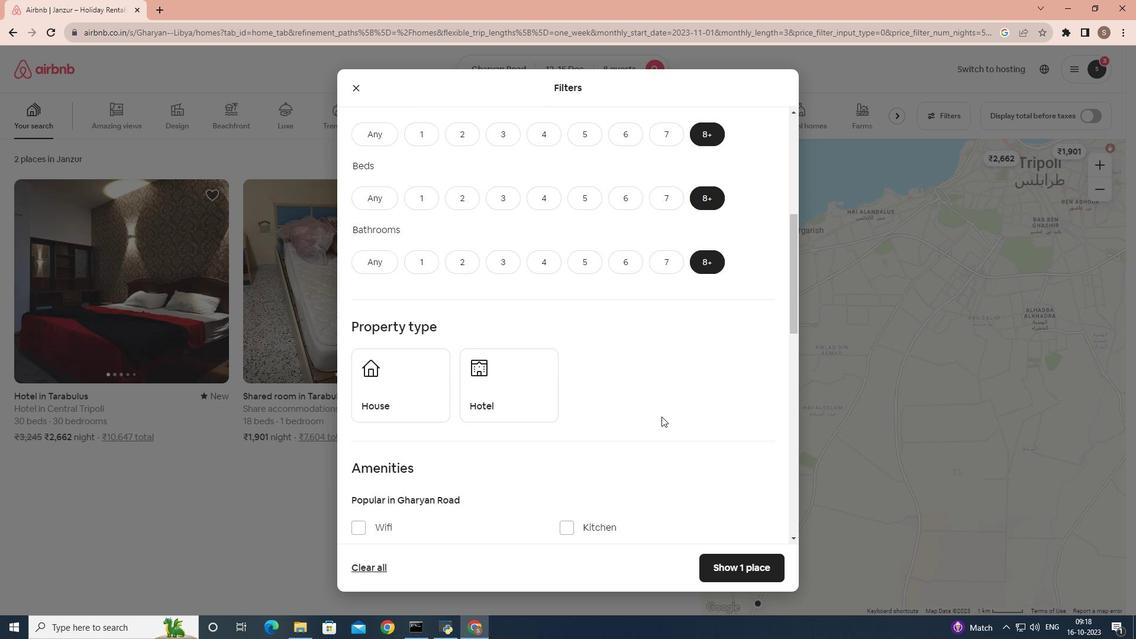 
Action: Mouse scrolled (661, 416) with delta (0, 0)
Screenshot: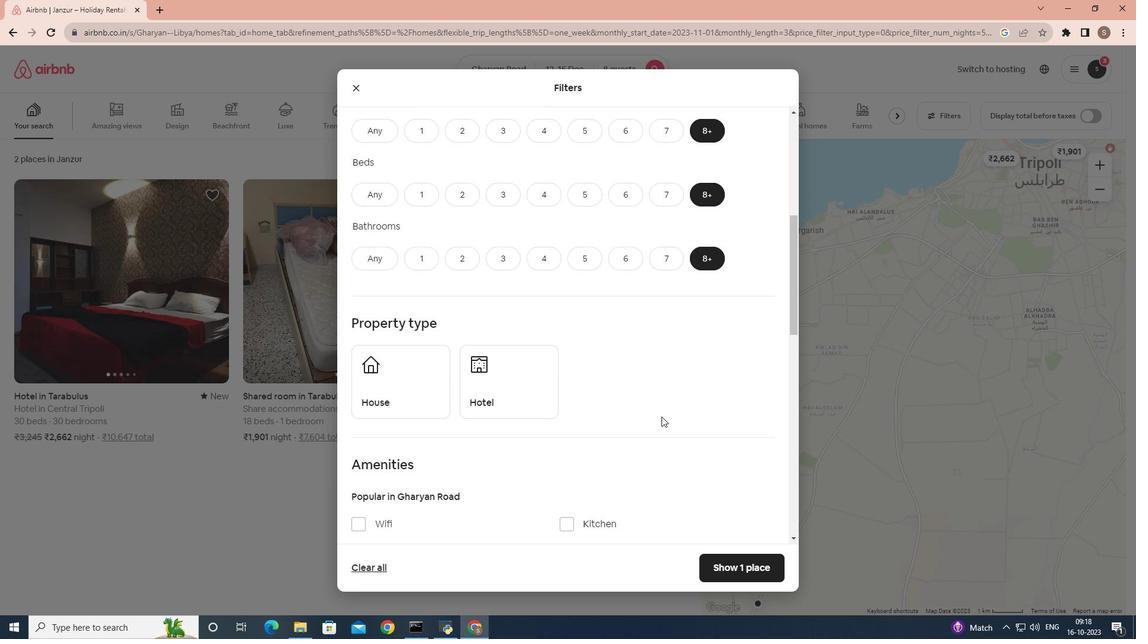 
Action: Mouse moved to (511, 325)
Screenshot: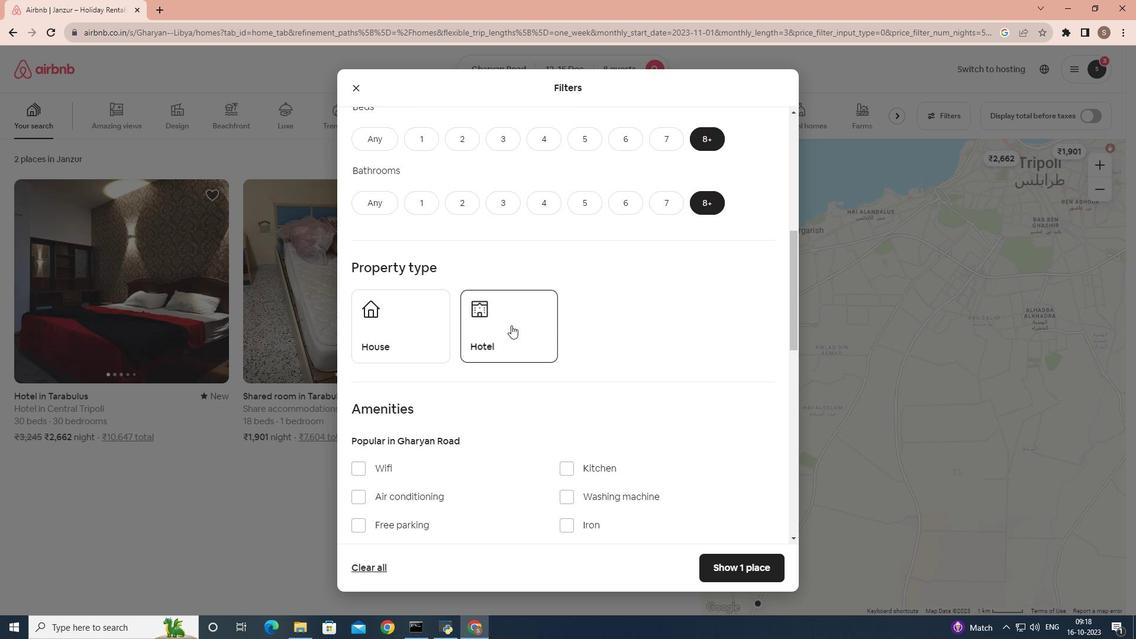 
Action: Mouse pressed left at (511, 325)
Screenshot: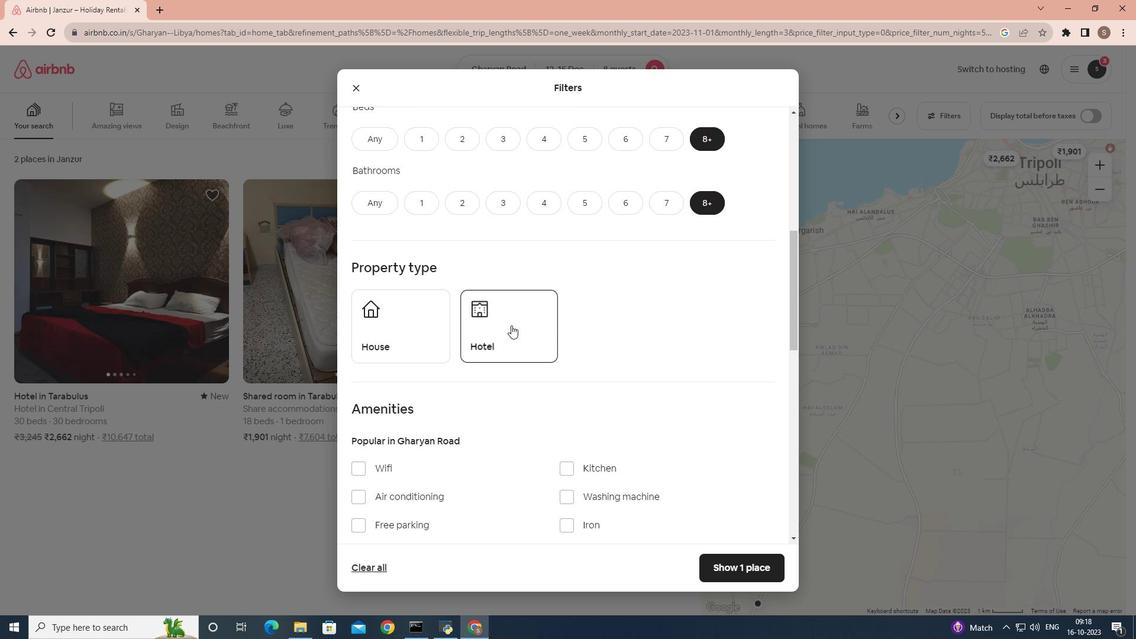 
Action: Mouse moved to (575, 381)
Screenshot: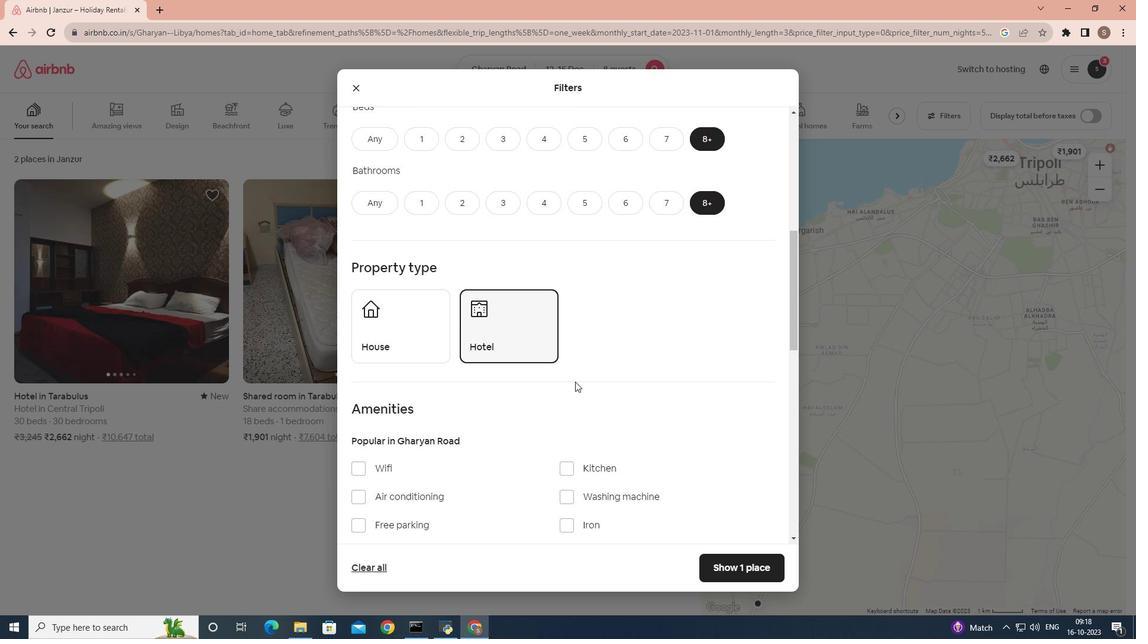 
Action: Mouse scrolled (575, 381) with delta (0, 0)
Screenshot: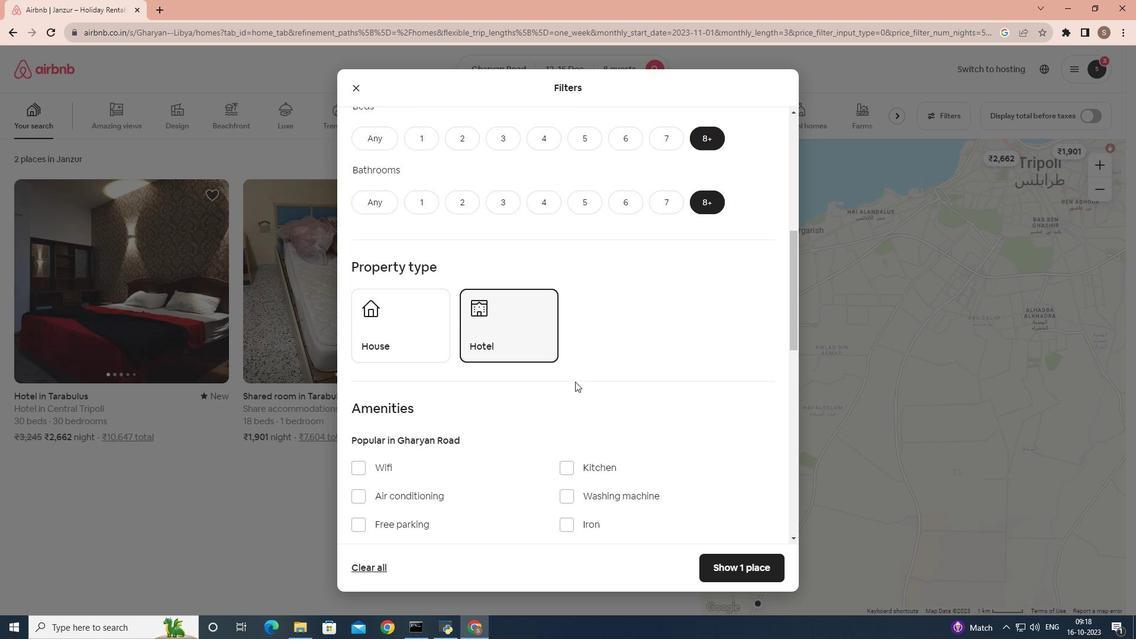 
Action: Mouse moved to (360, 411)
Screenshot: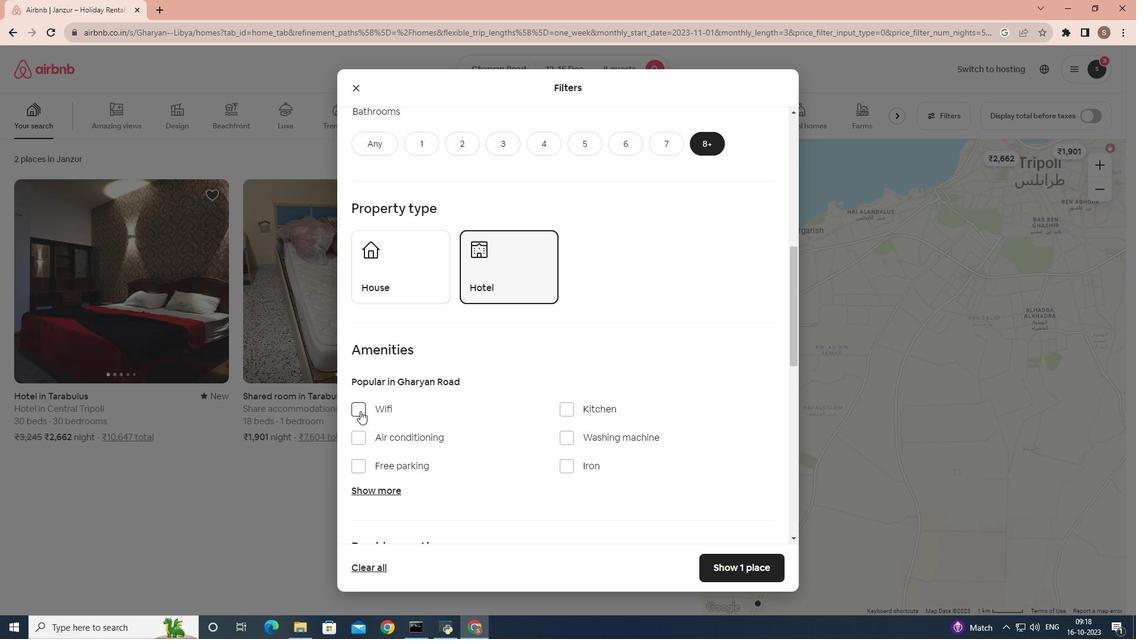 
Action: Mouse pressed left at (360, 411)
Screenshot: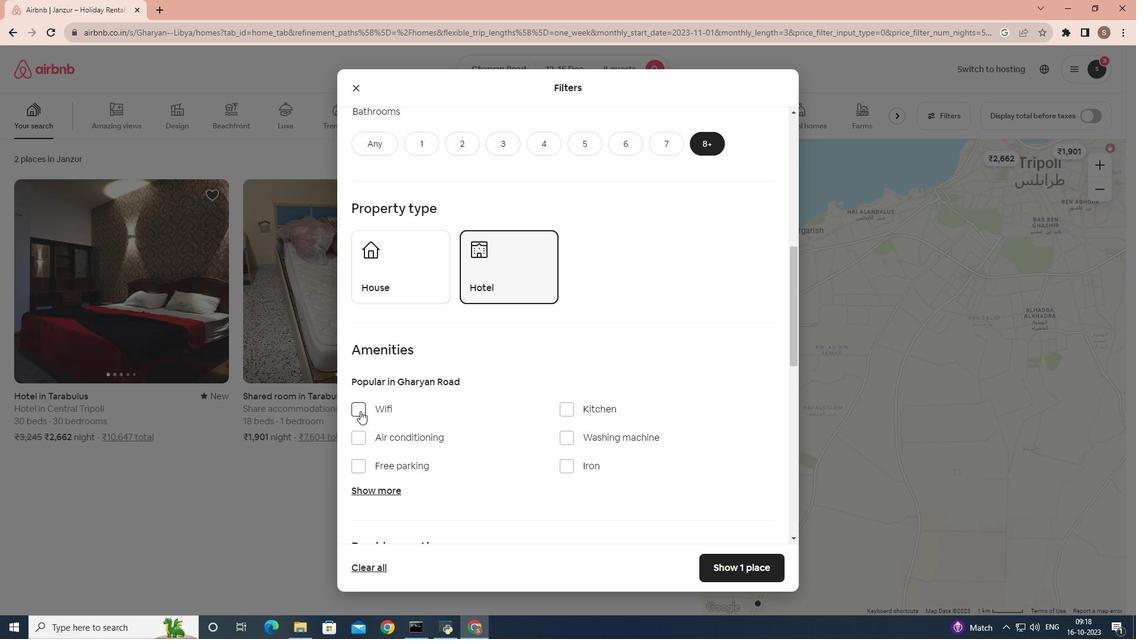 
Action: Mouse moved to (452, 410)
Screenshot: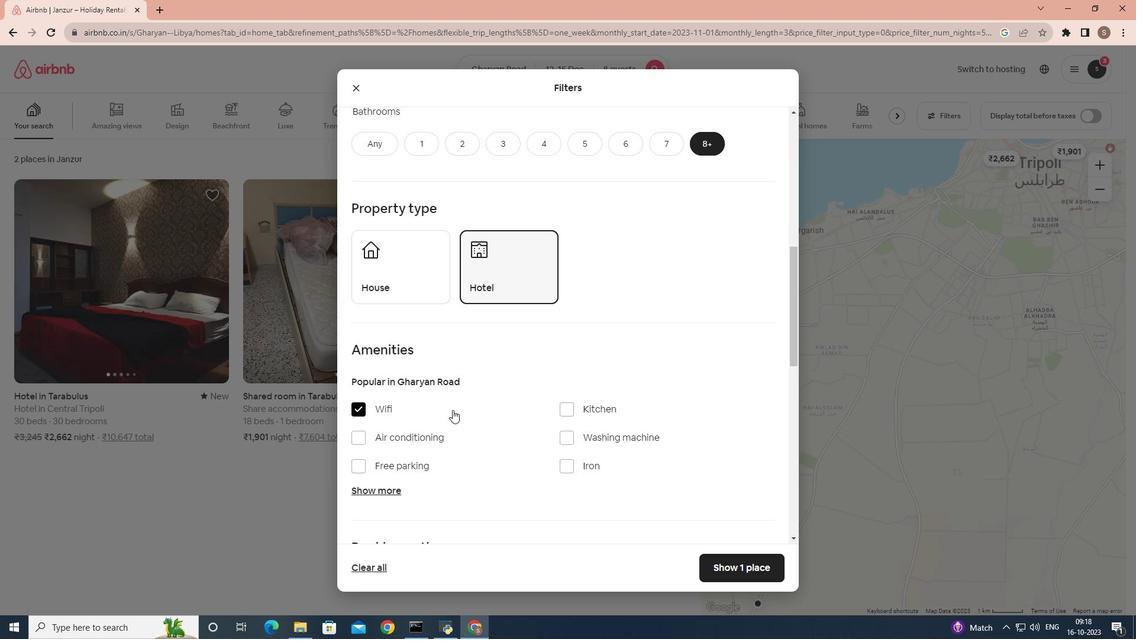 
Action: Mouse scrolled (452, 409) with delta (0, 0)
Screenshot: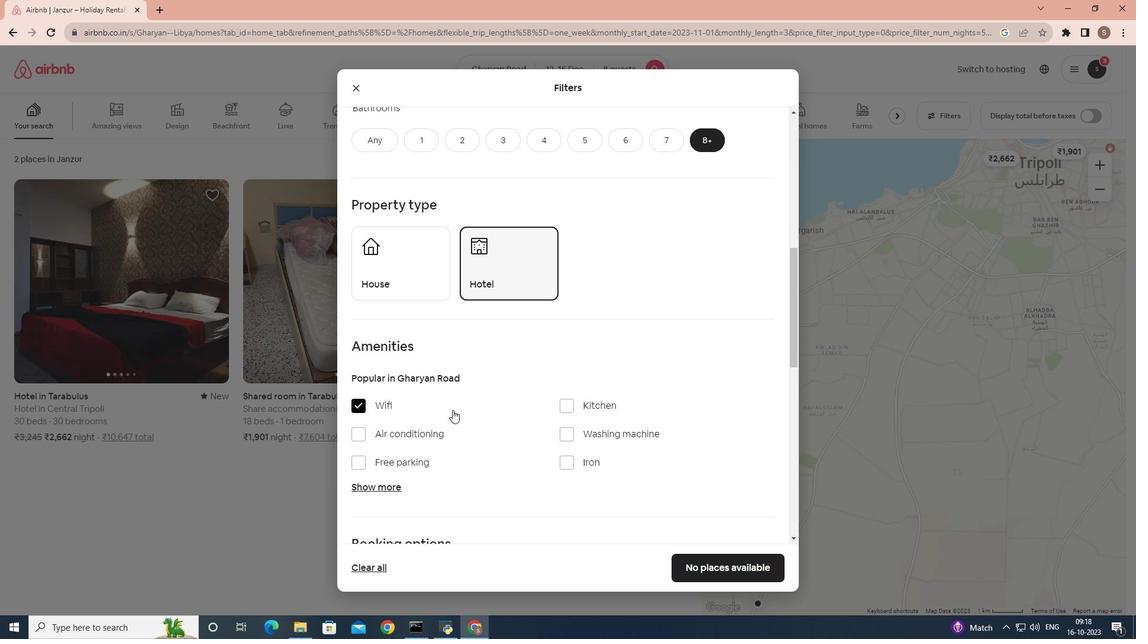 
Action: Mouse moved to (397, 427)
Screenshot: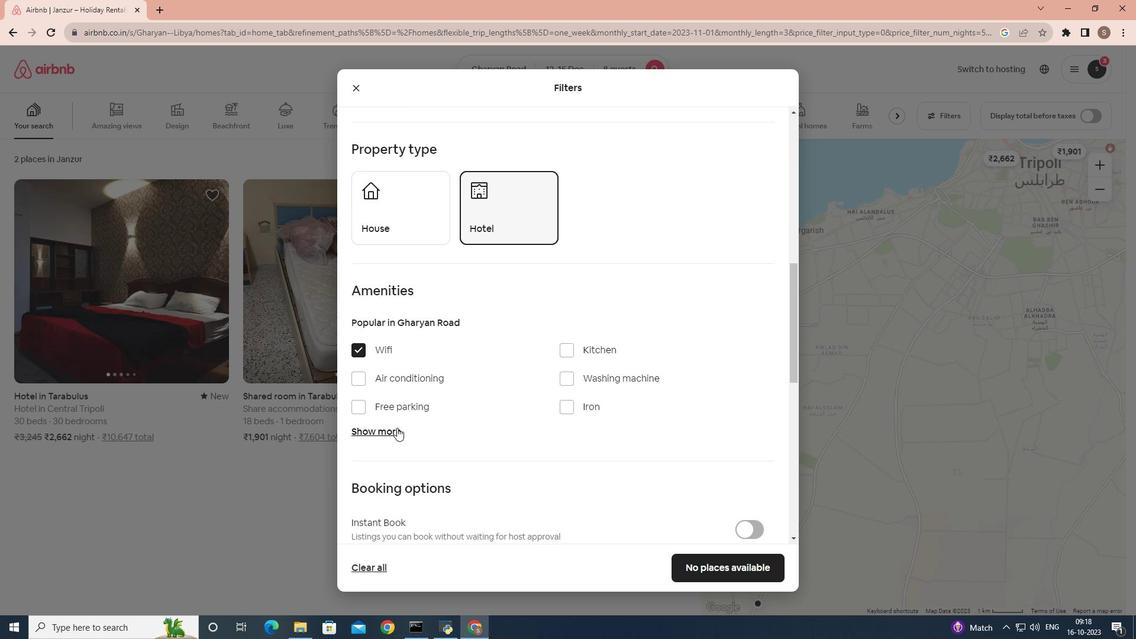 
Action: Mouse pressed left at (397, 427)
Screenshot: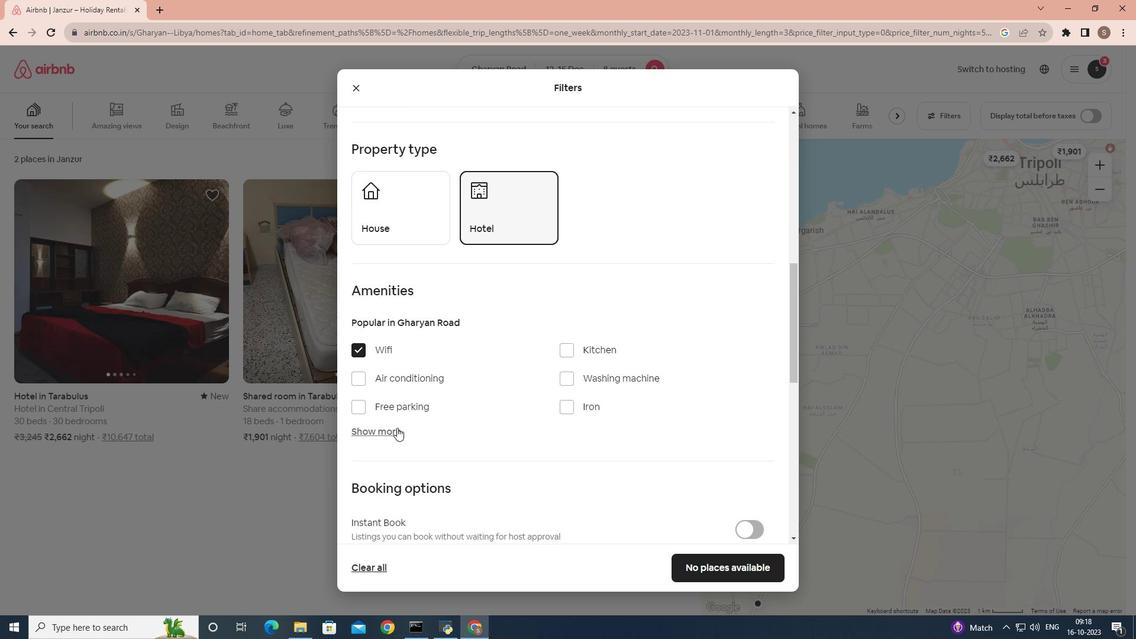 
Action: Mouse moved to (439, 426)
Screenshot: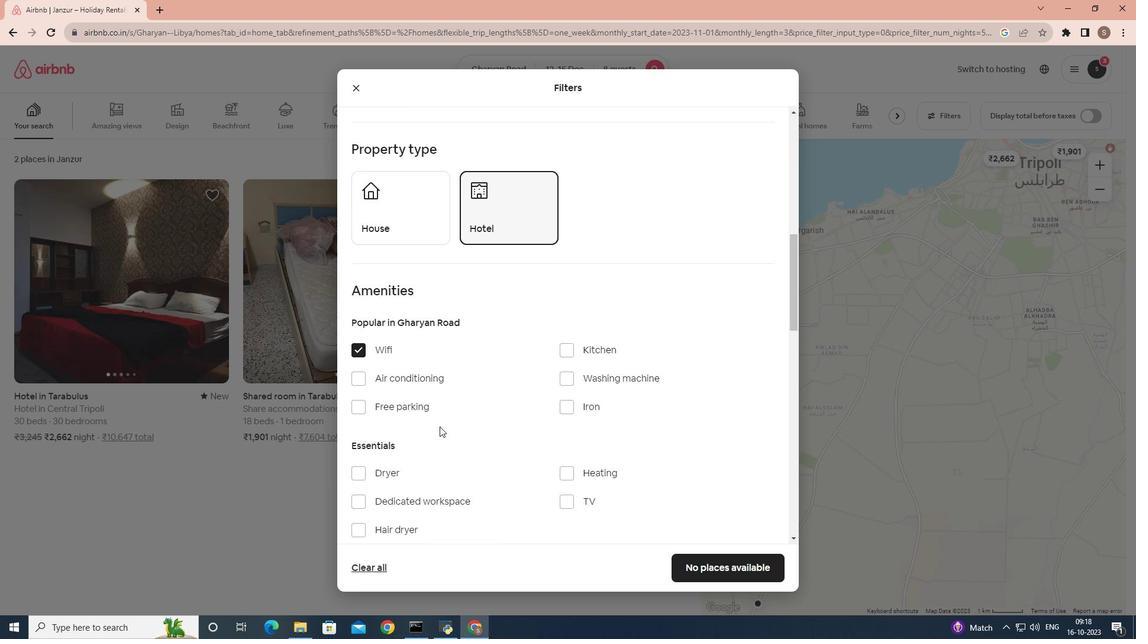 
Action: Mouse scrolled (439, 426) with delta (0, 0)
Screenshot: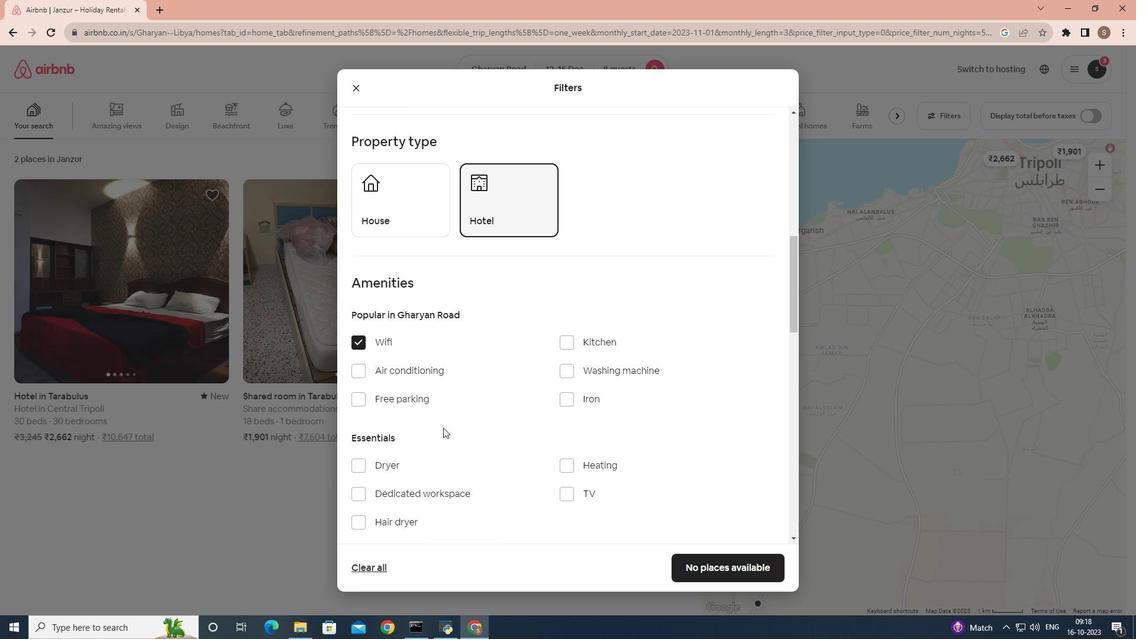
Action: Mouse moved to (570, 441)
Screenshot: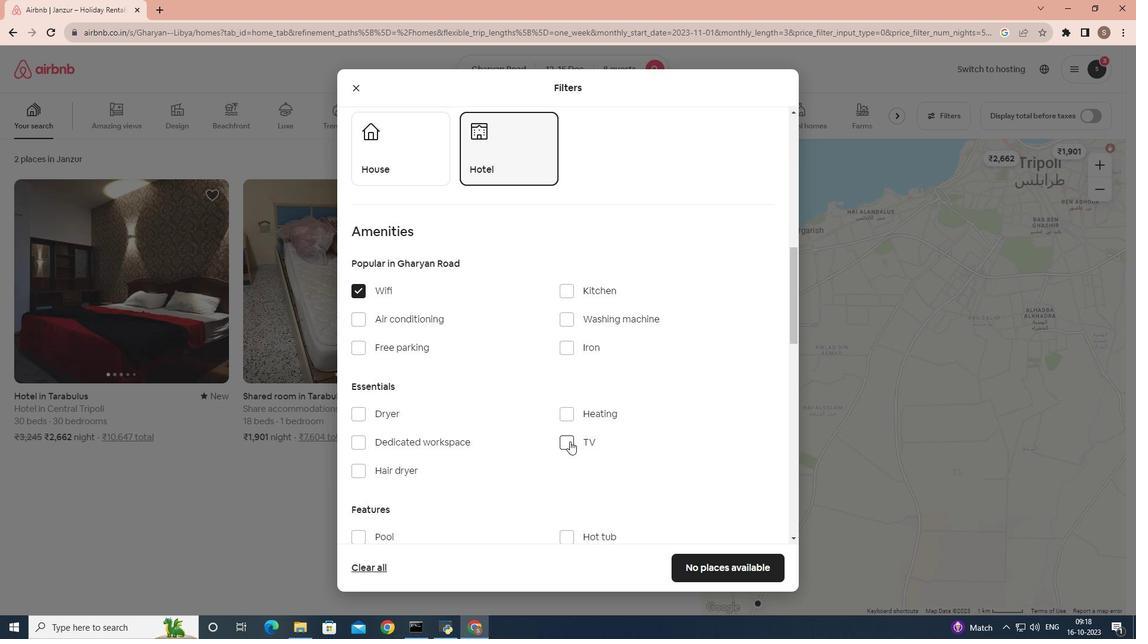 
Action: Mouse pressed left at (570, 441)
Screenshot: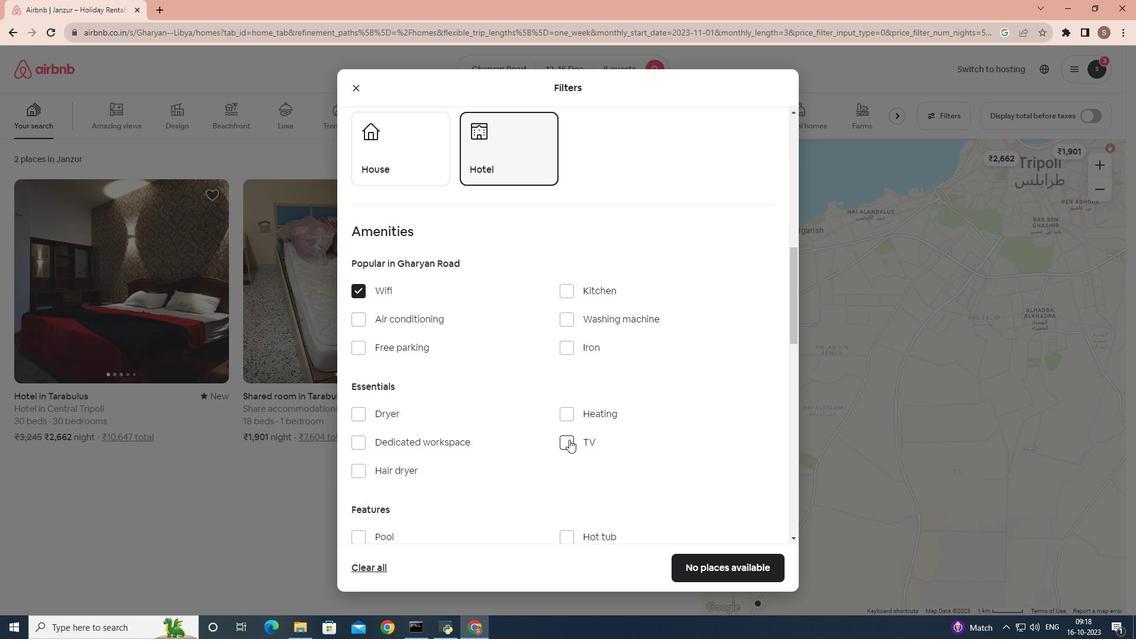 
Action: Mouse moved to (356, 350)
Screenshot: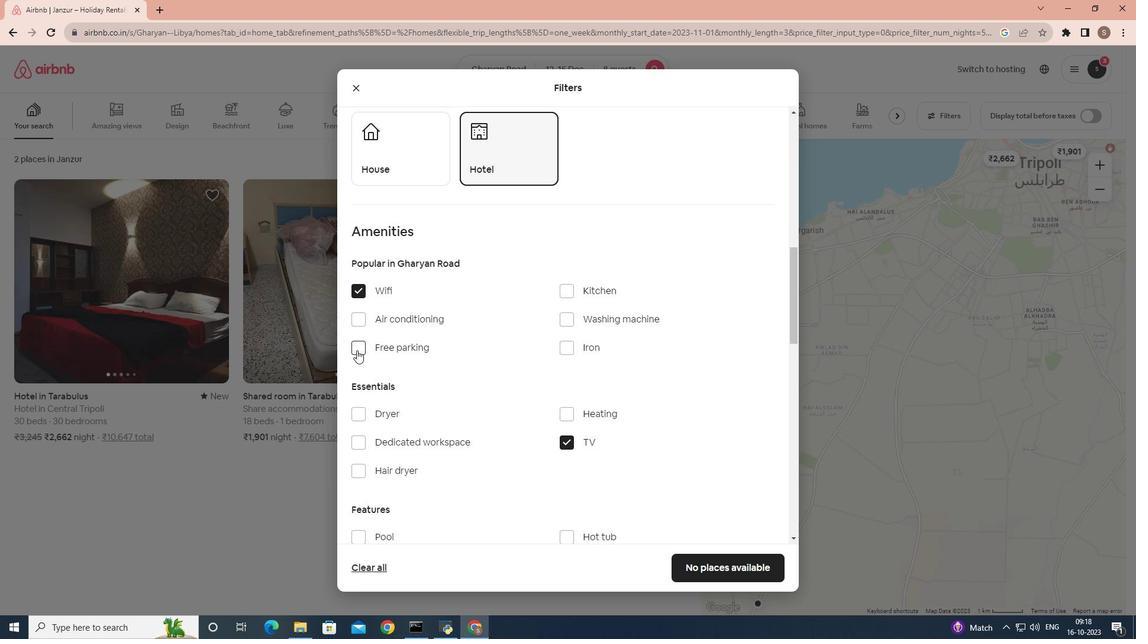 
Action: Mouse pressed left at (356, 350)
Screenshot: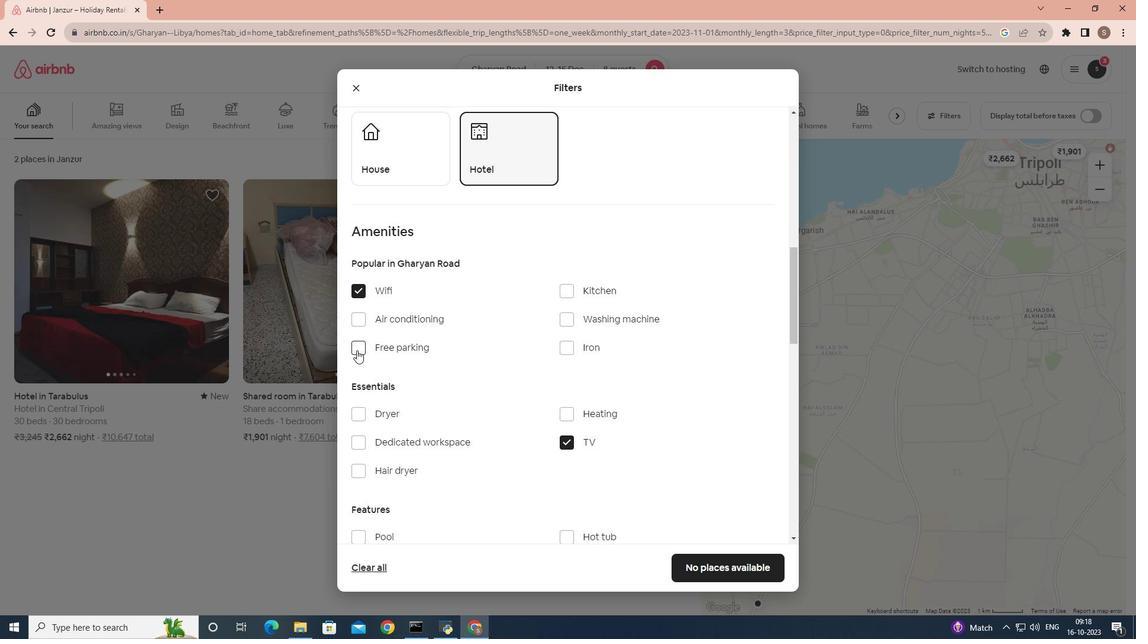 
Action: Mouse moved to (433, 358)
Screenshot: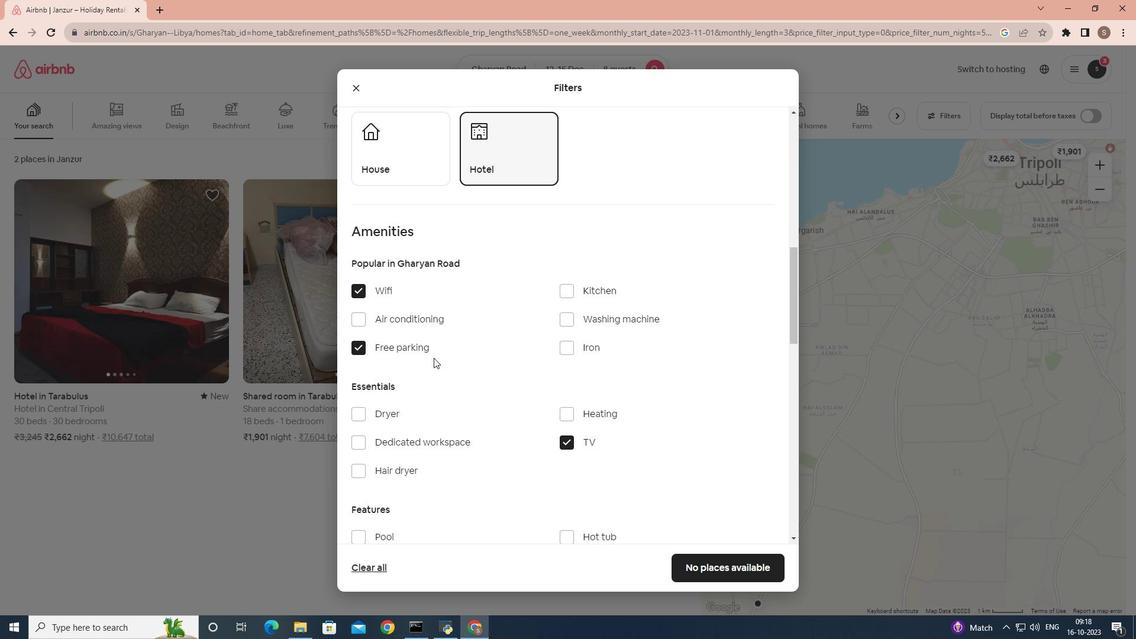 
Action: Mouse scrolled (433, 357) with delta (0, 0)
Screenshot: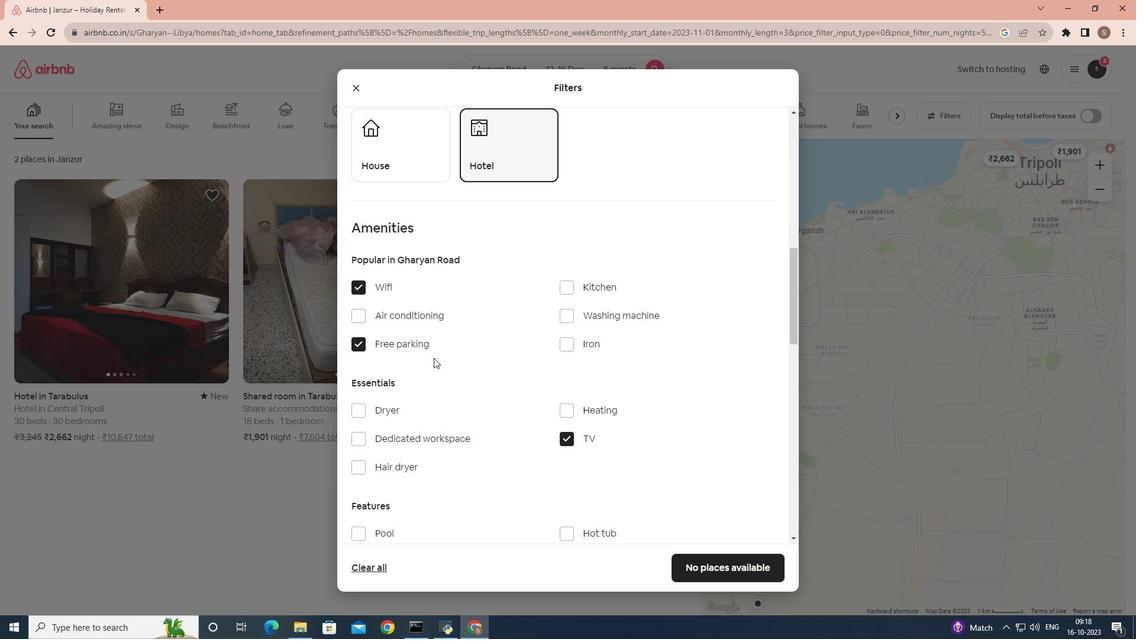 
Action: Mouse scrolled (433, 357) with delta (0, 0)
Screenshot: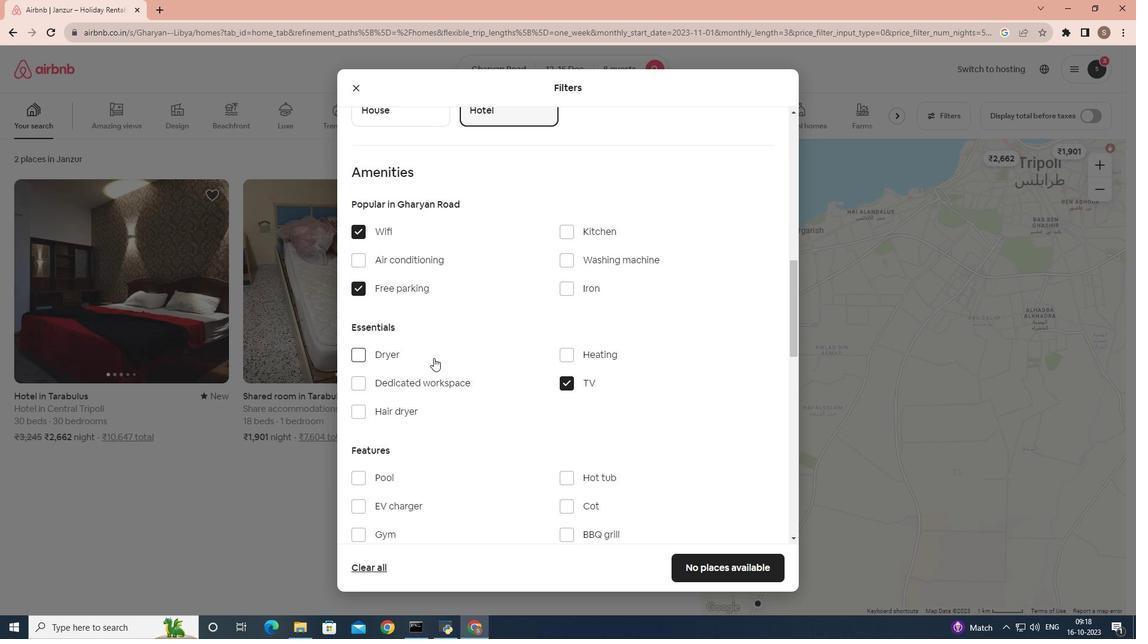 
Action: Mouse moved to (362, 477)
Screenshot: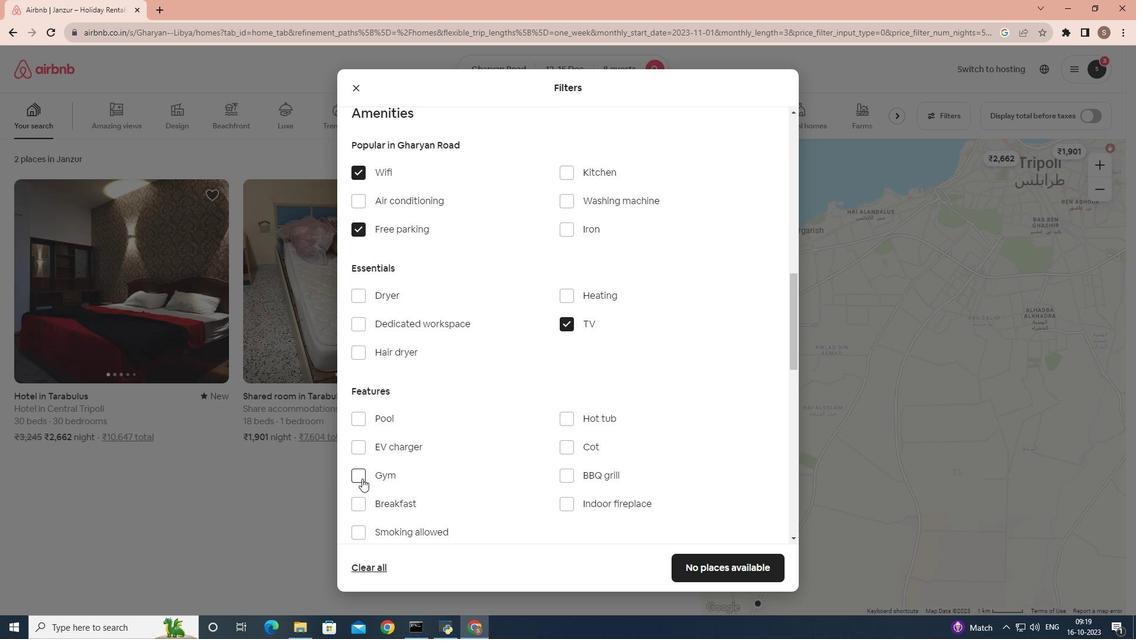 
Action: Mouse pressed left at (362, 477)
Screenshot: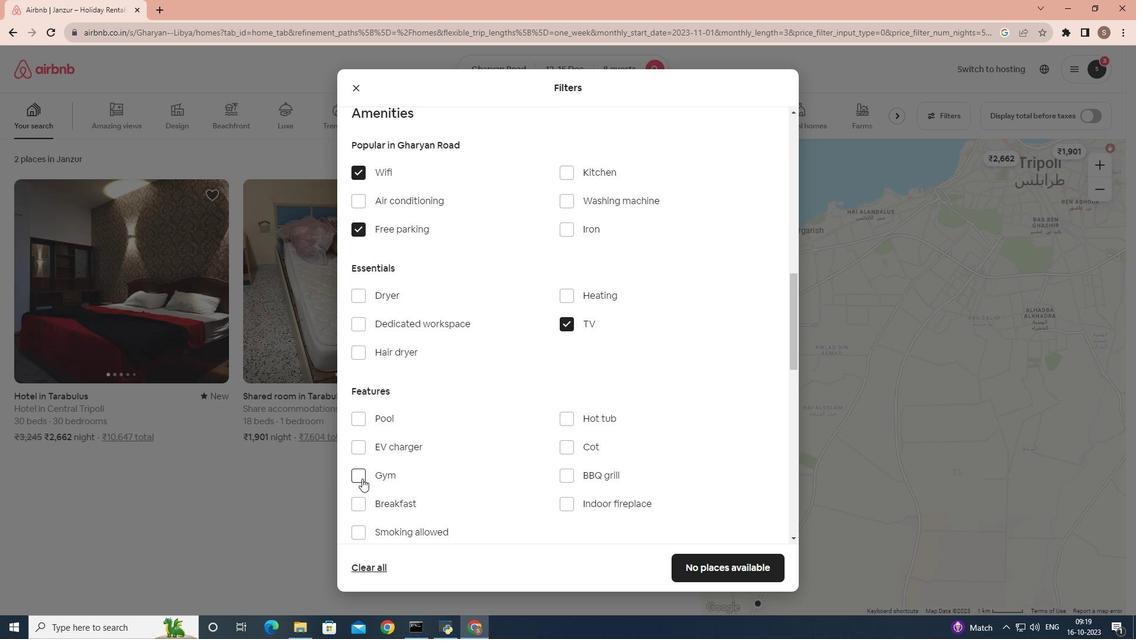 
Action: Mouse moved to (358, 506)
Screenshot: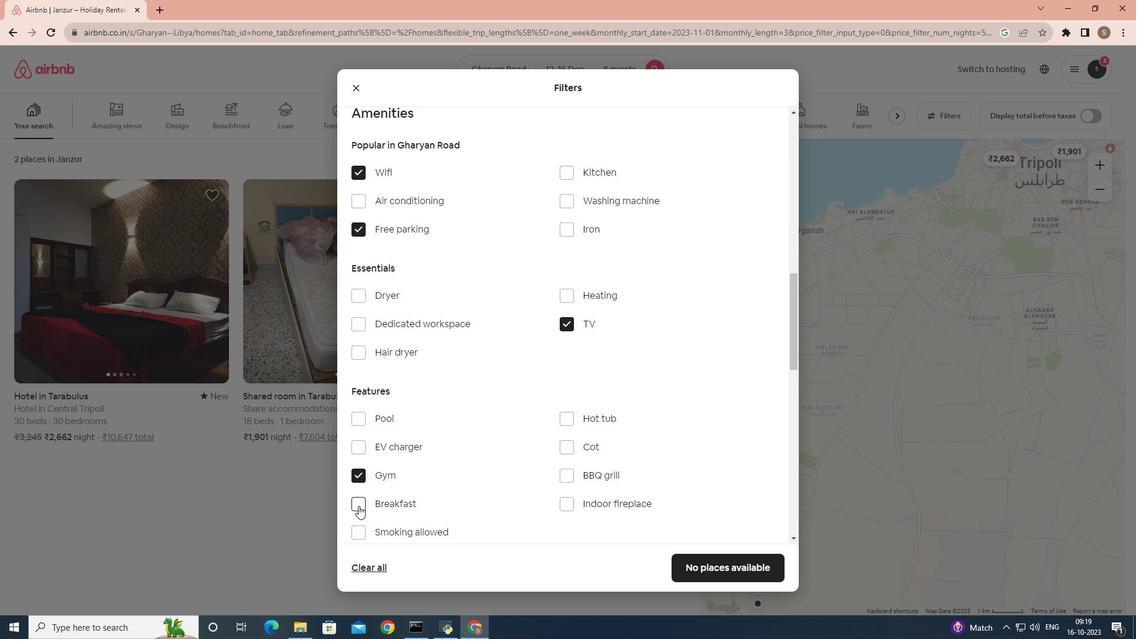 
Action: Mouse pressed left at (358, 506)
Screenshot: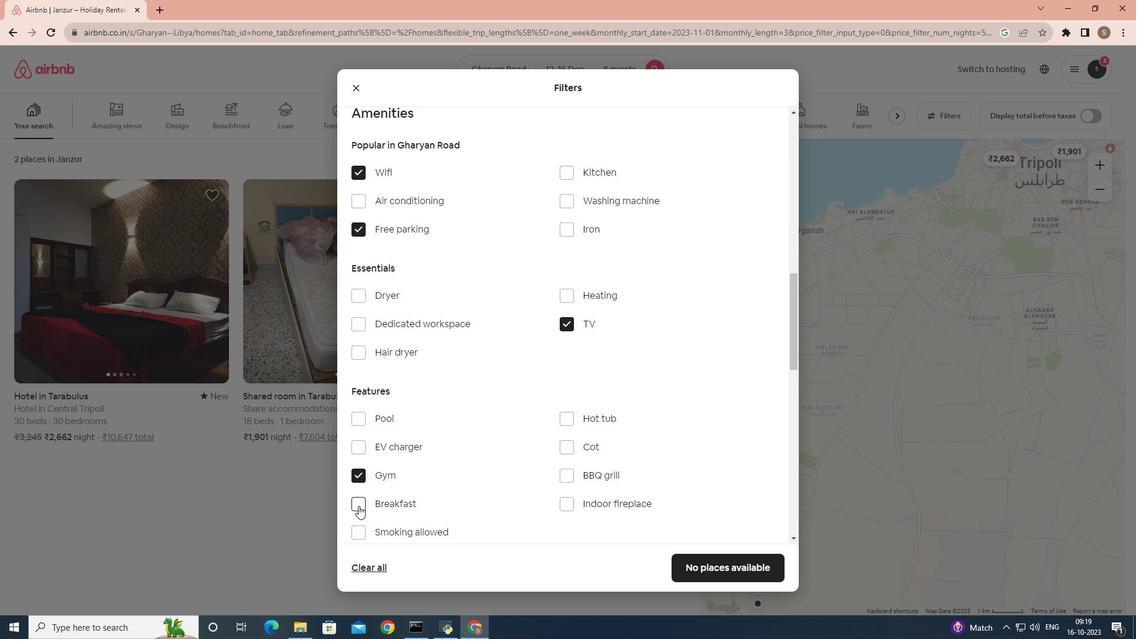 
Action: Mouse moved to (424, 513)
Screenshot: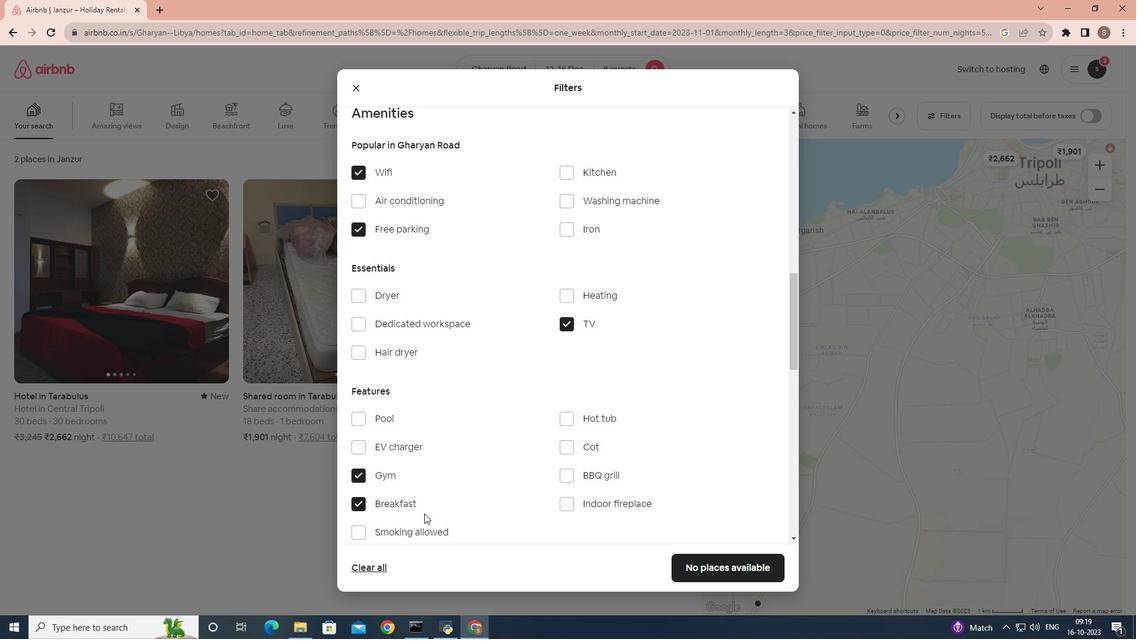 
